 Task: Create a due date automation trigger when advanced on, 2 working days after a card is due add fields with custom field "Resume" set to a number greater or equal to 1 and greater than 10 at 11:00 AM.
Action: Mouse moved to (1135, 87)
Screenshot: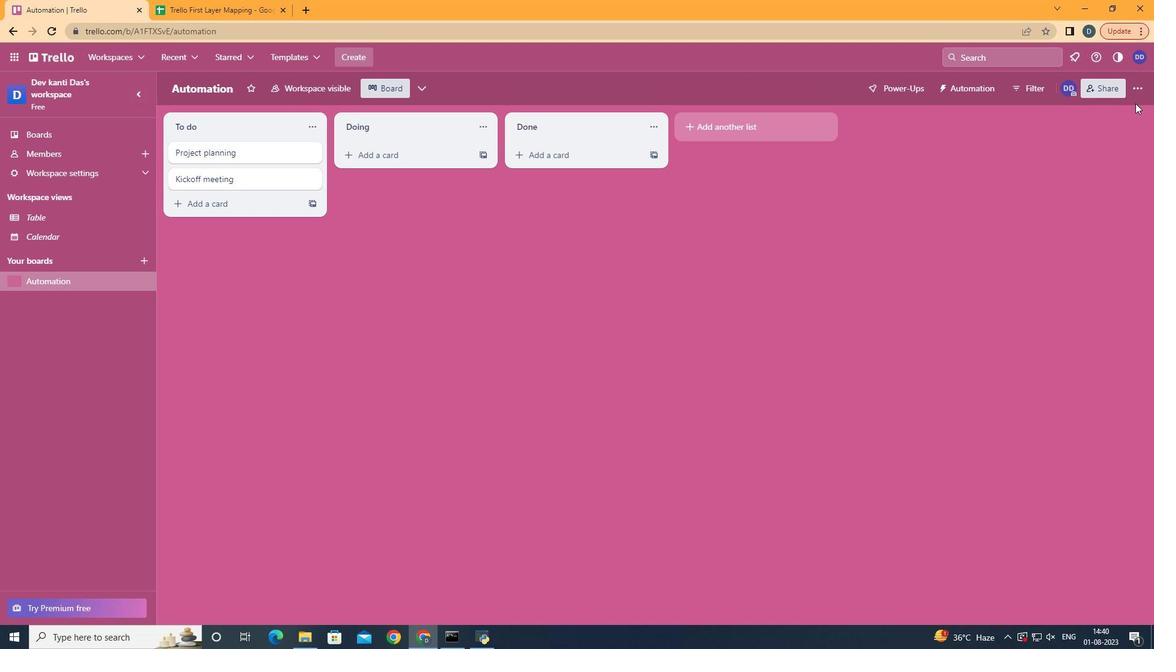 
Action: Mouse pressed left at (1135, 87)
Screenshot: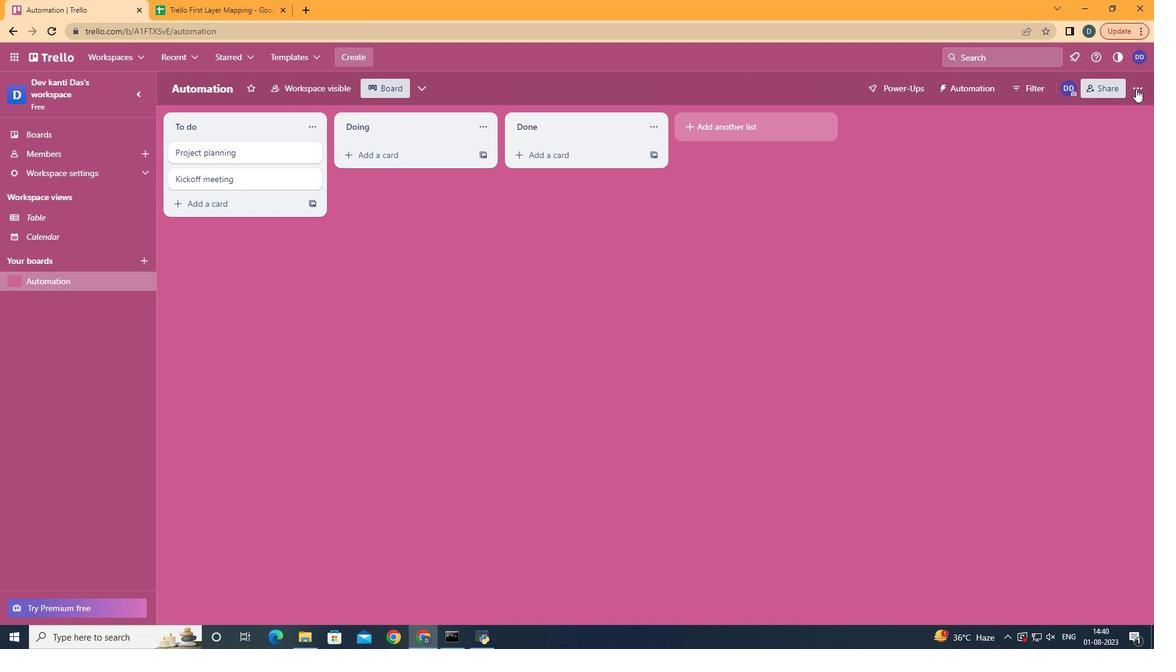 
Action: Mouse moved to (1060, 261)
Screenshot: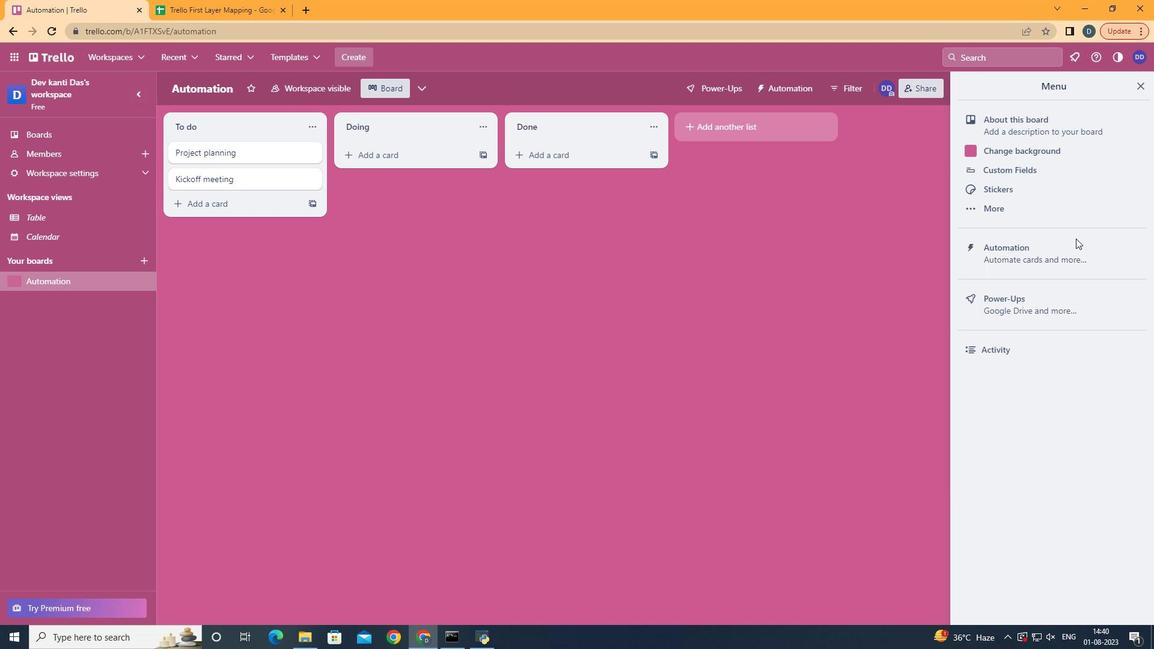 
Action: Mouse pressed left at (1060, 261)
Screenshot: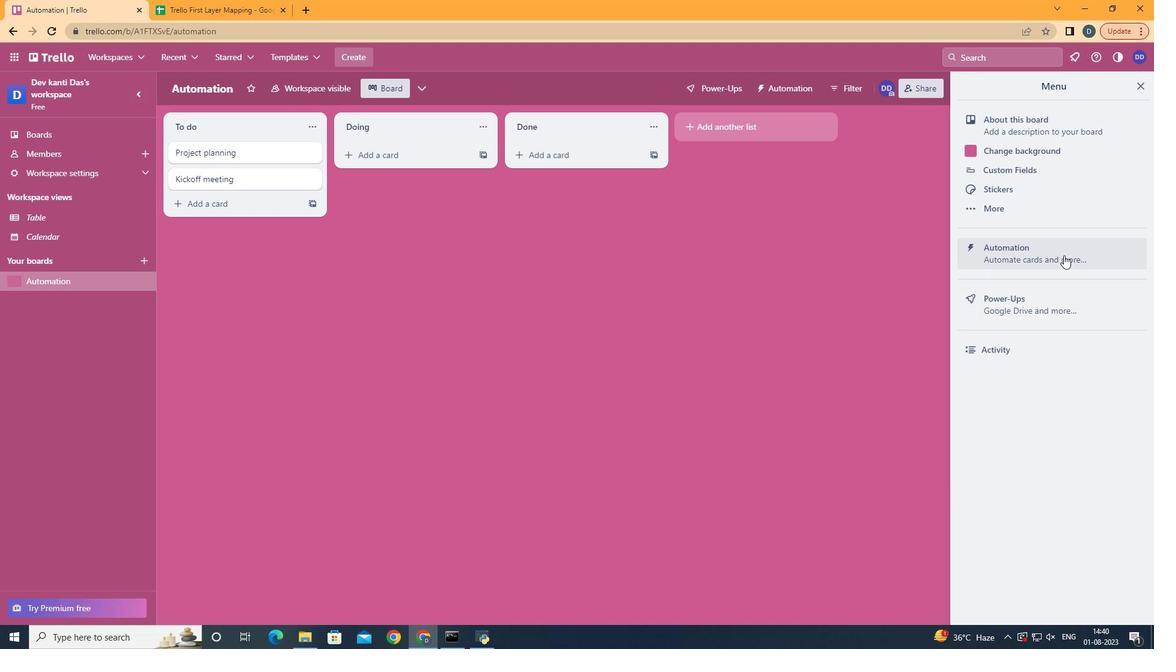 
Action: Mouse moved to (217, 246)
Screenshot: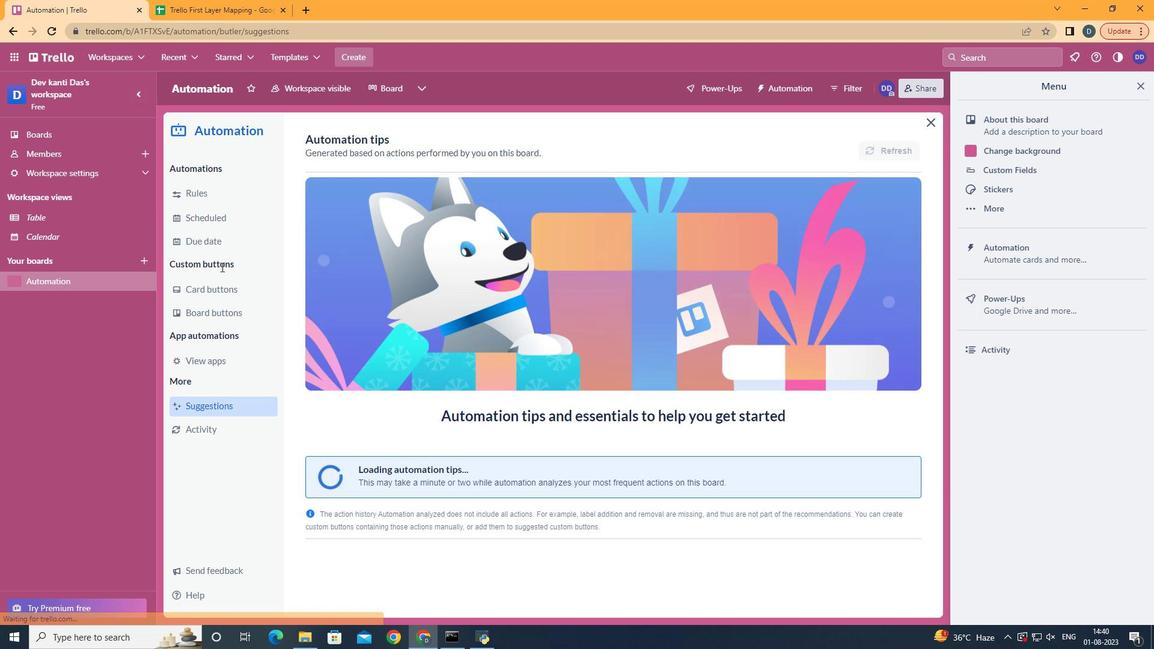 
Action: Mouse pressed left at (217, 246)
Screenshot: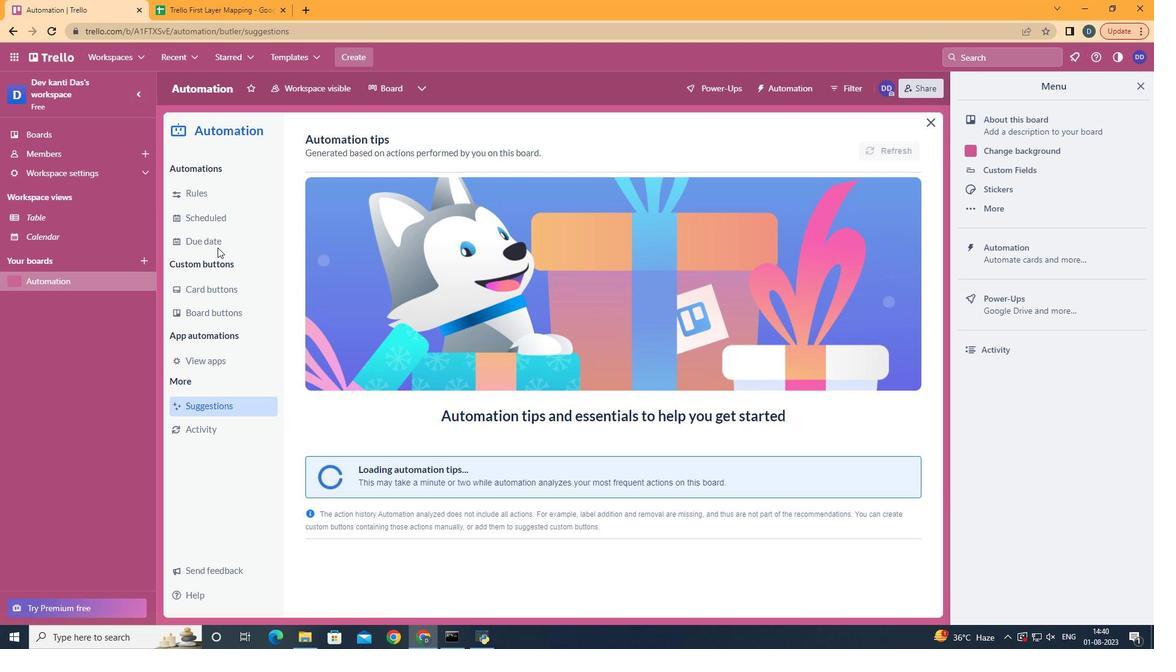 
Action: Mouse moved to (855, 144)
Screenshot: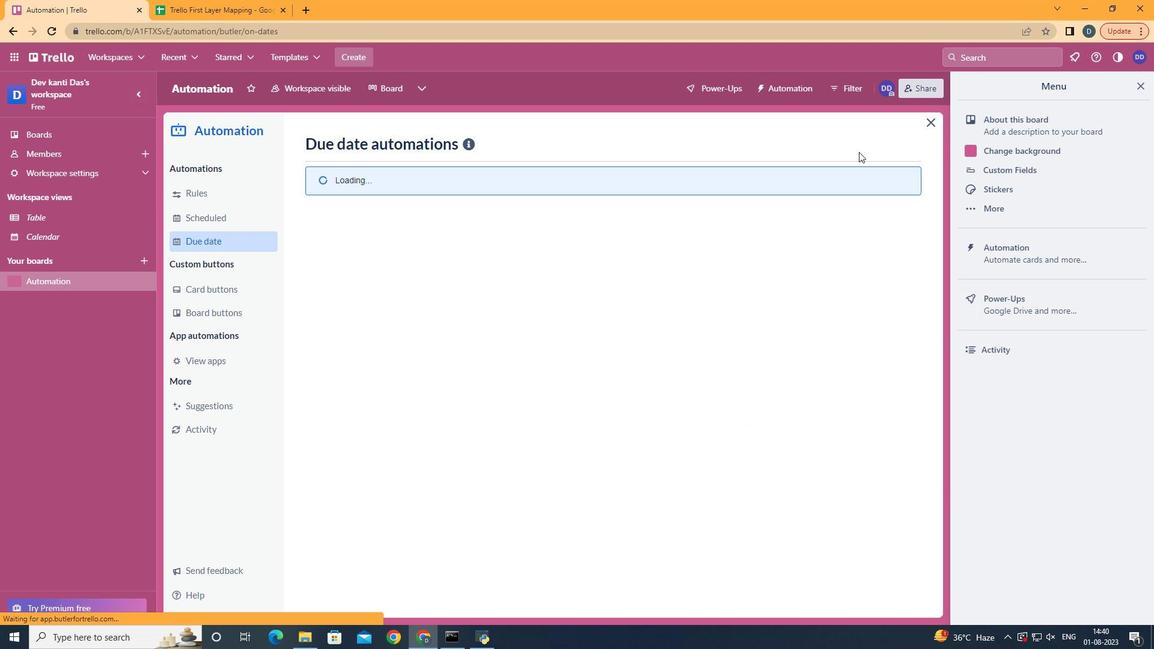 
Action: Mouse pressed left at (855, 144)
Screenshot: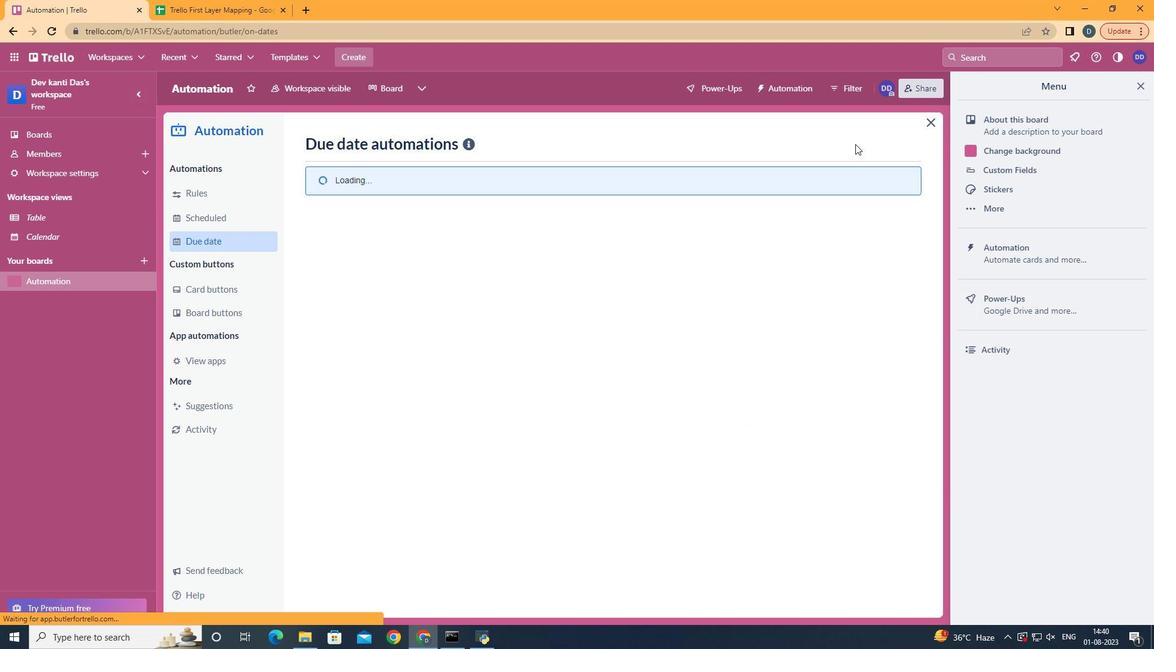 
Action: Mouse pressed left at (855, 144)
Screenshot: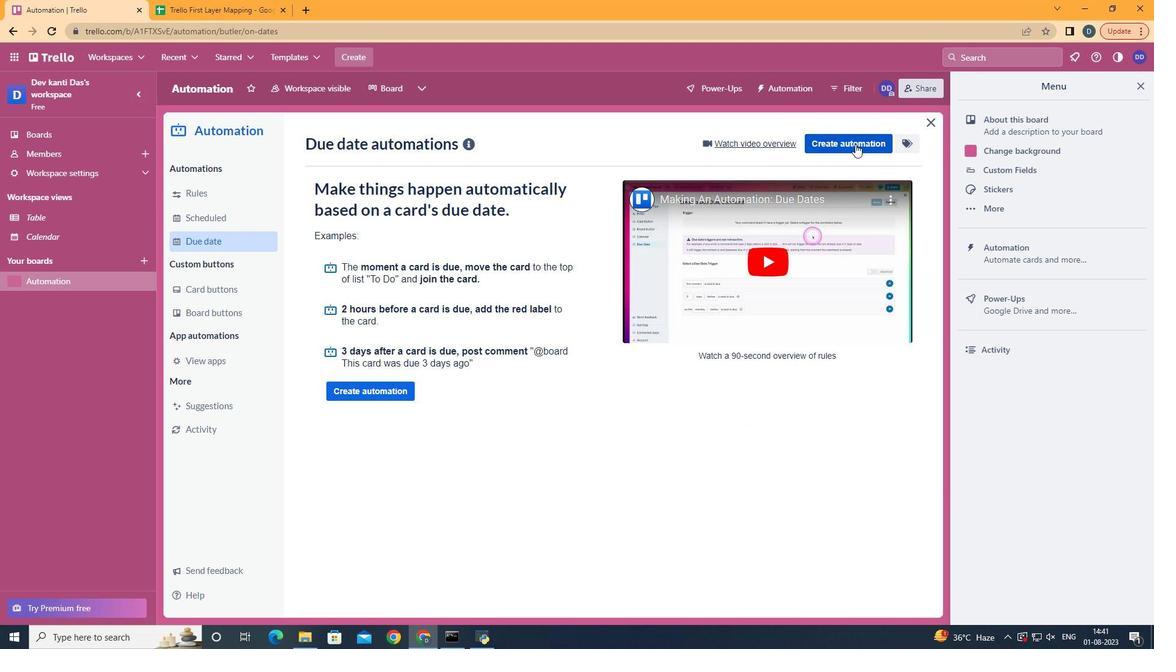 
Action: Mouse moved to (694, 245)
Screenshot: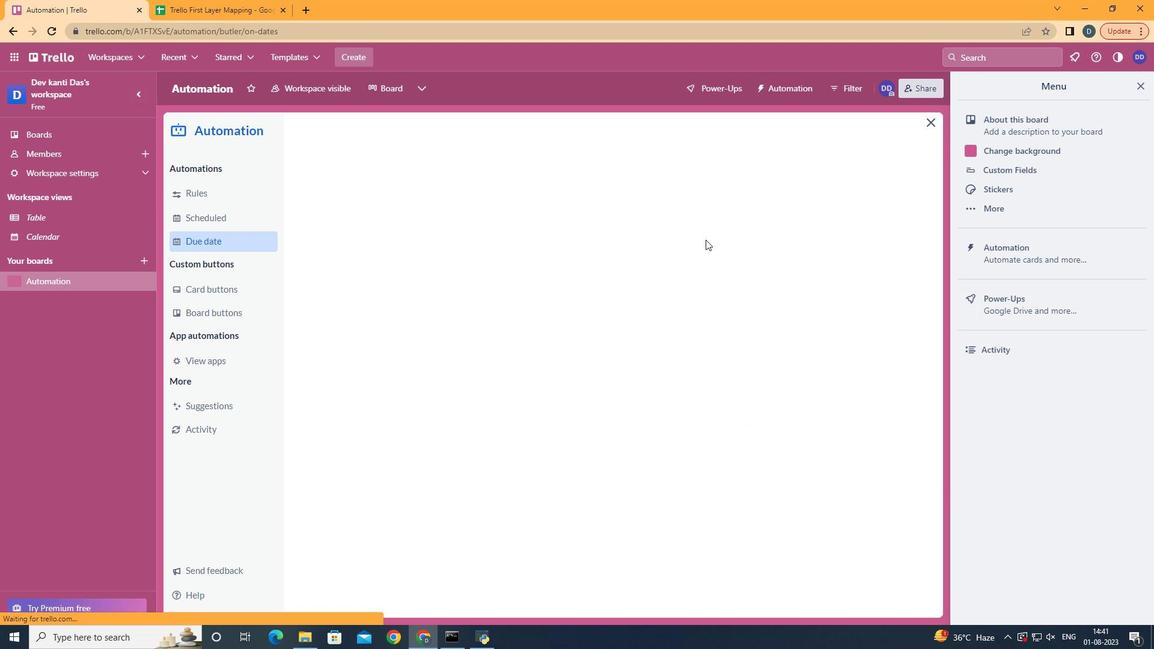 
Action: Mouse pressed left at (694, 245)
Screenshot: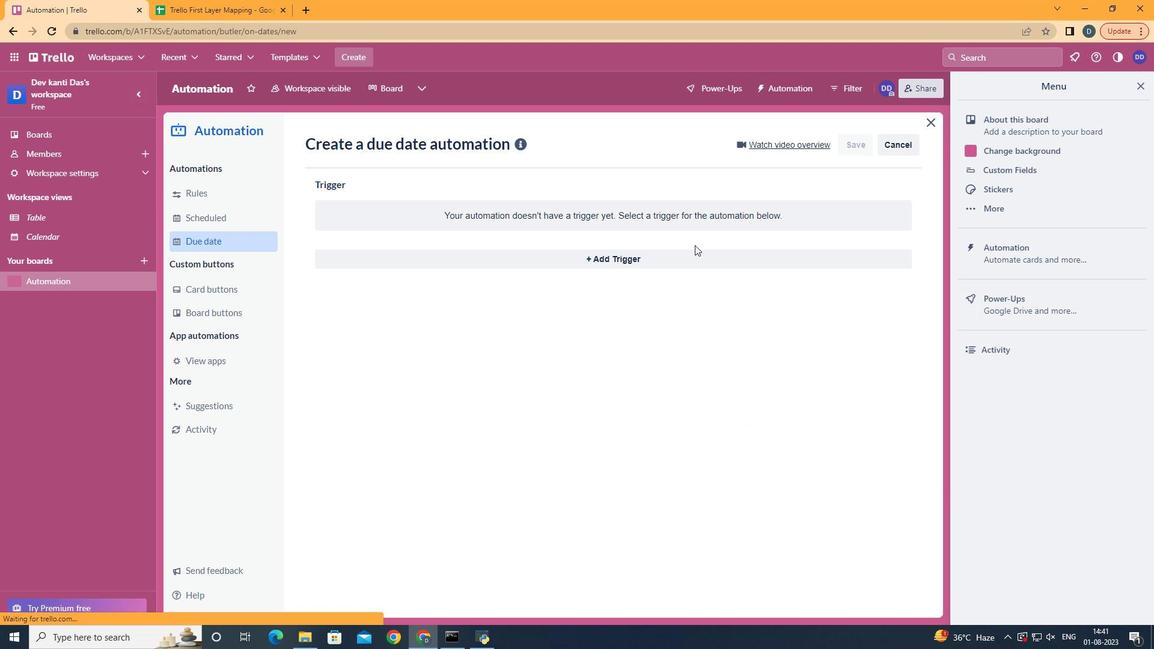 
Action: Mouse moved to (685, 271)
Screenshot: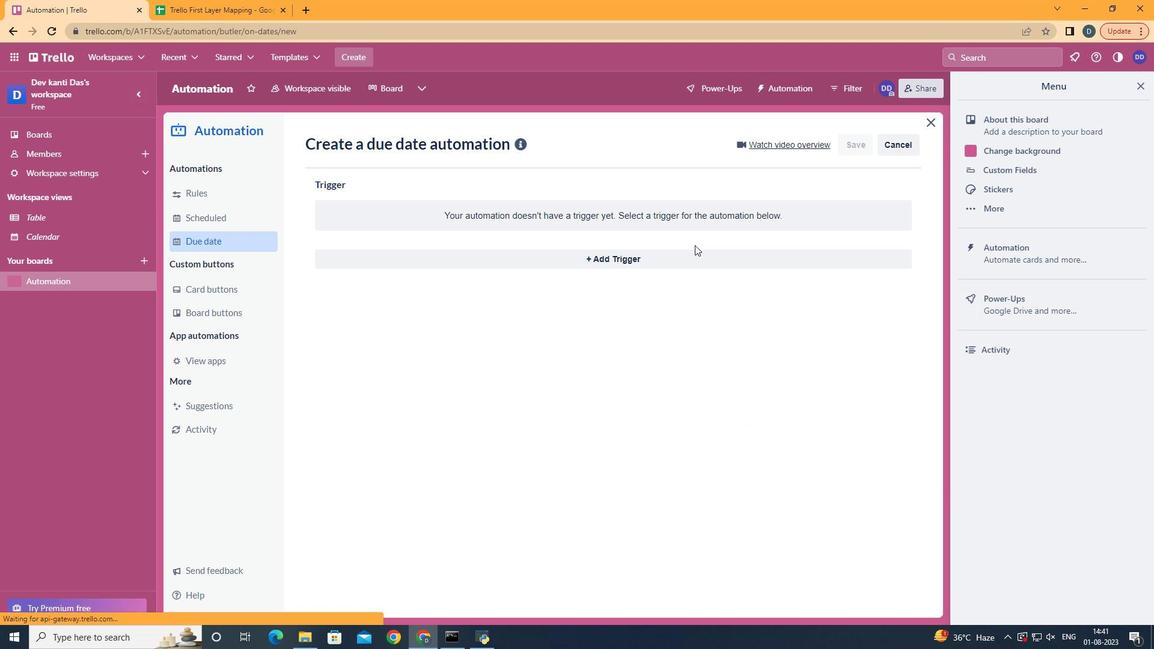 
Action: Mouse pressed left at (685, 271)
Screenshot: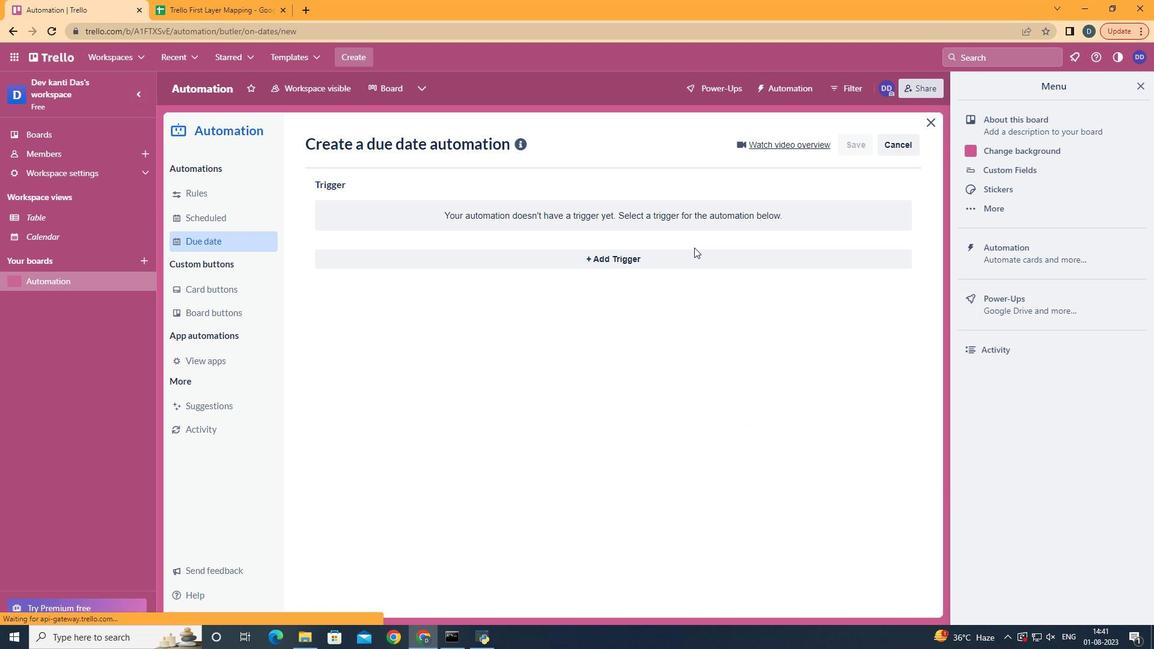 
Action: Mouse moved to (709, 253)
Screenshot: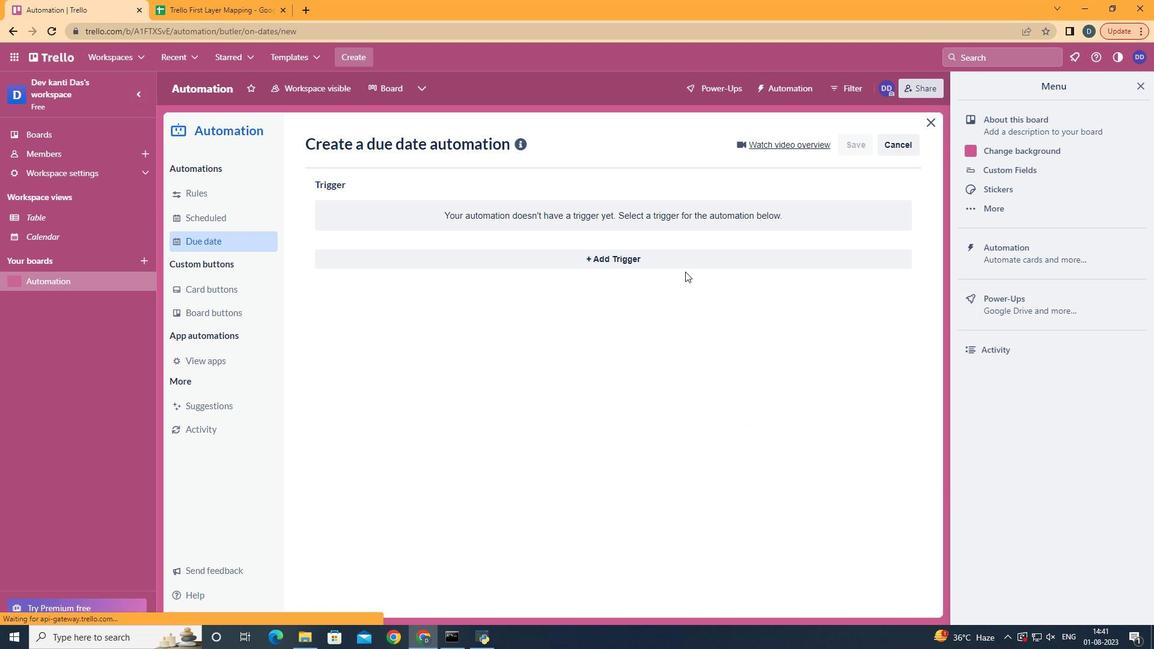 
Action: Mouse pressed left at (709, 253)
Screenshot: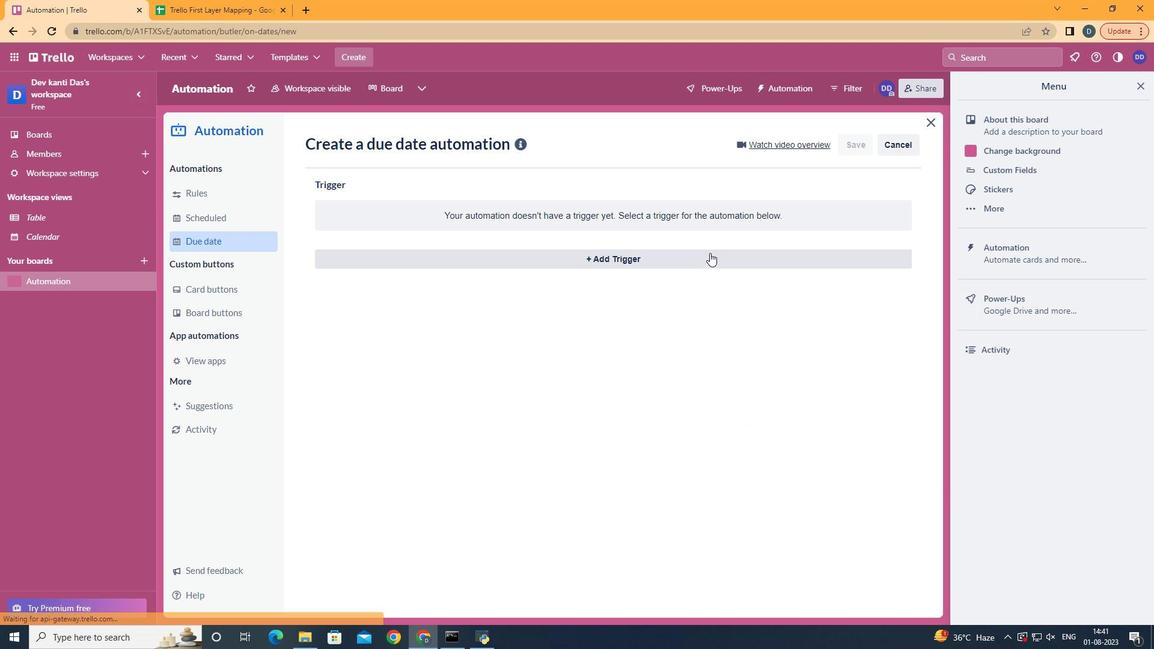
Action: Mouse moved to (397, 483)
Screenshot: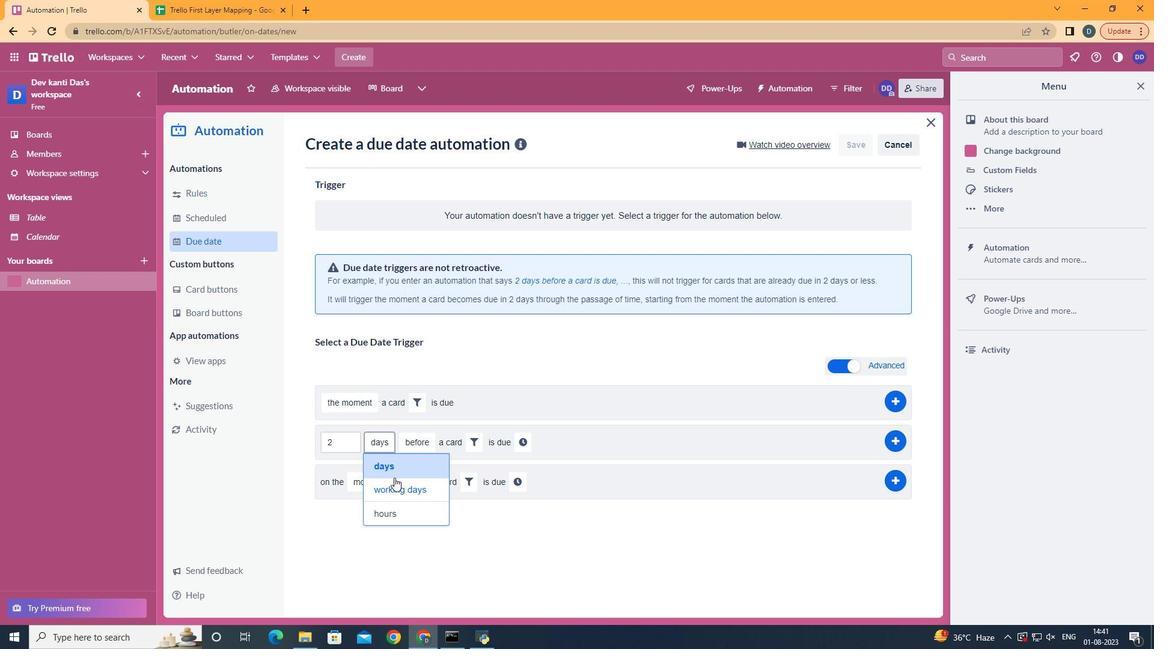 
Action: Mouse pressed left at (397, 483)
Screenshot: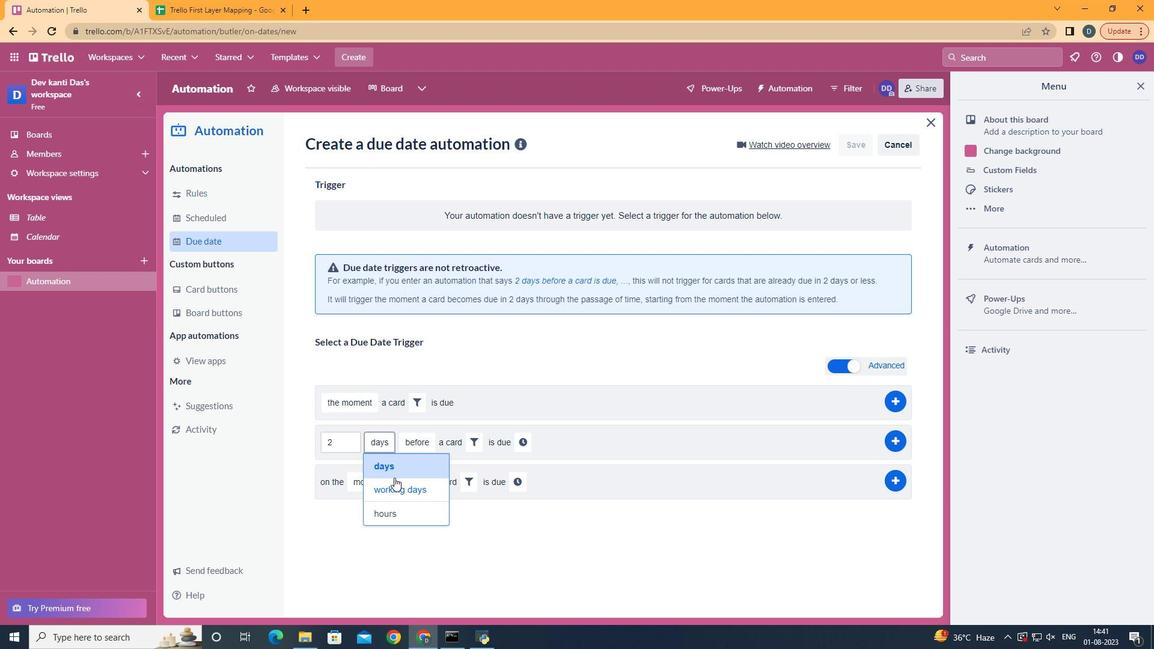 
Action: Mouse moved to (454, 492)
Screenshot: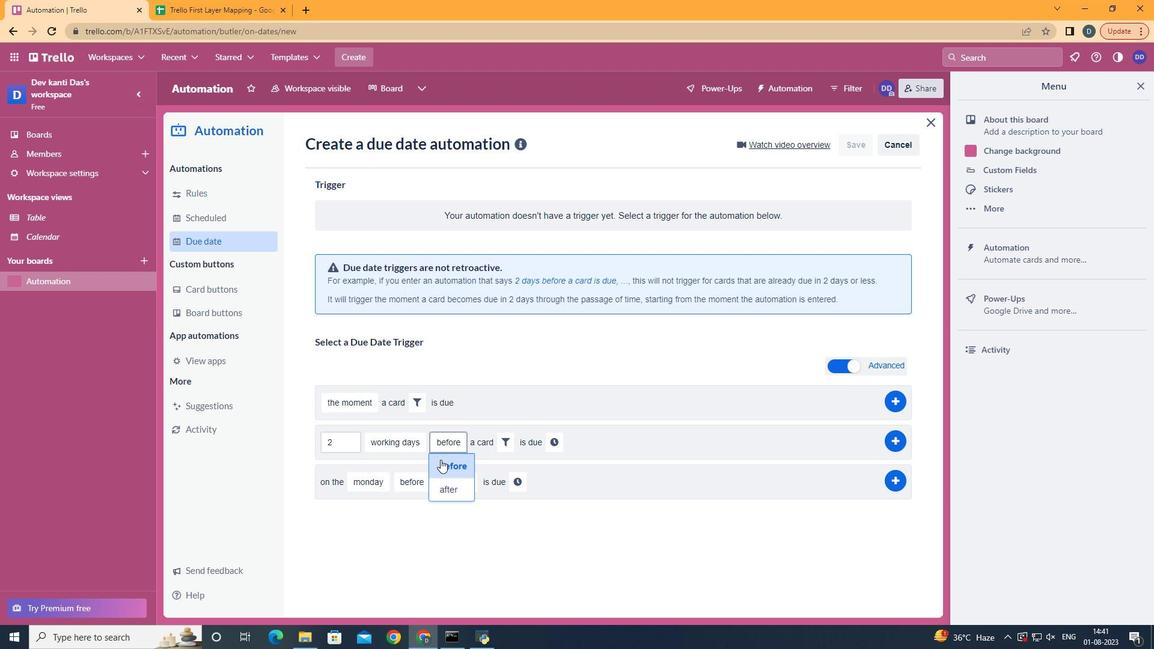 
Action: Mouse pressed left at (454, 492)
Screenshot: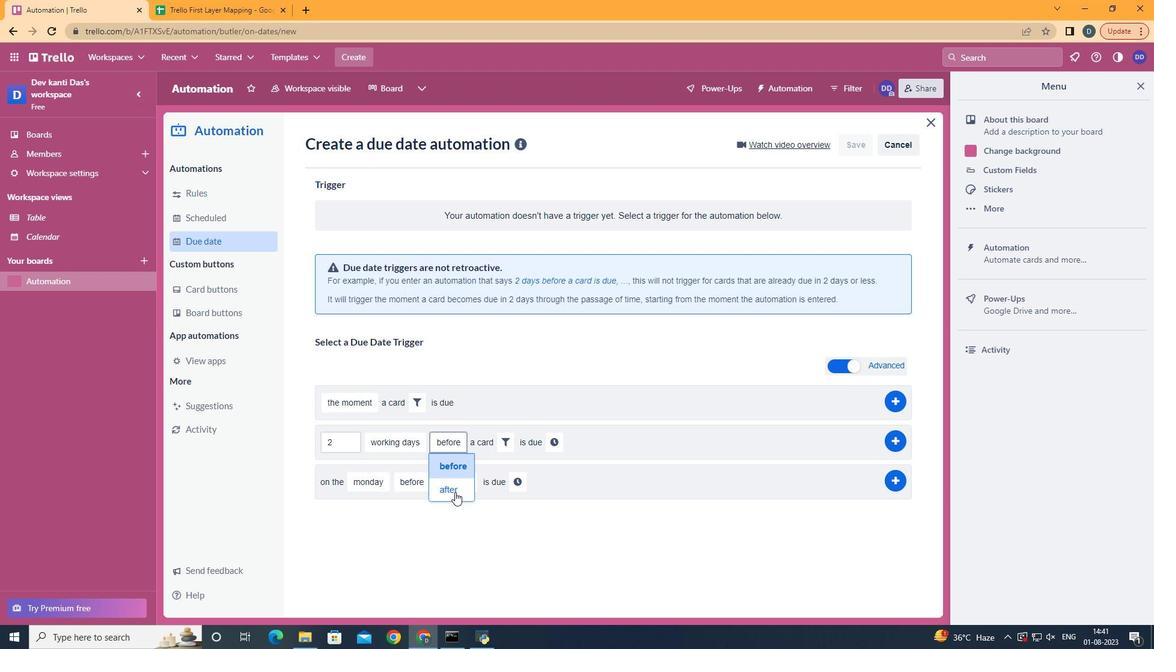 
Action: Mouse moved to (491, 448)
Screenshot: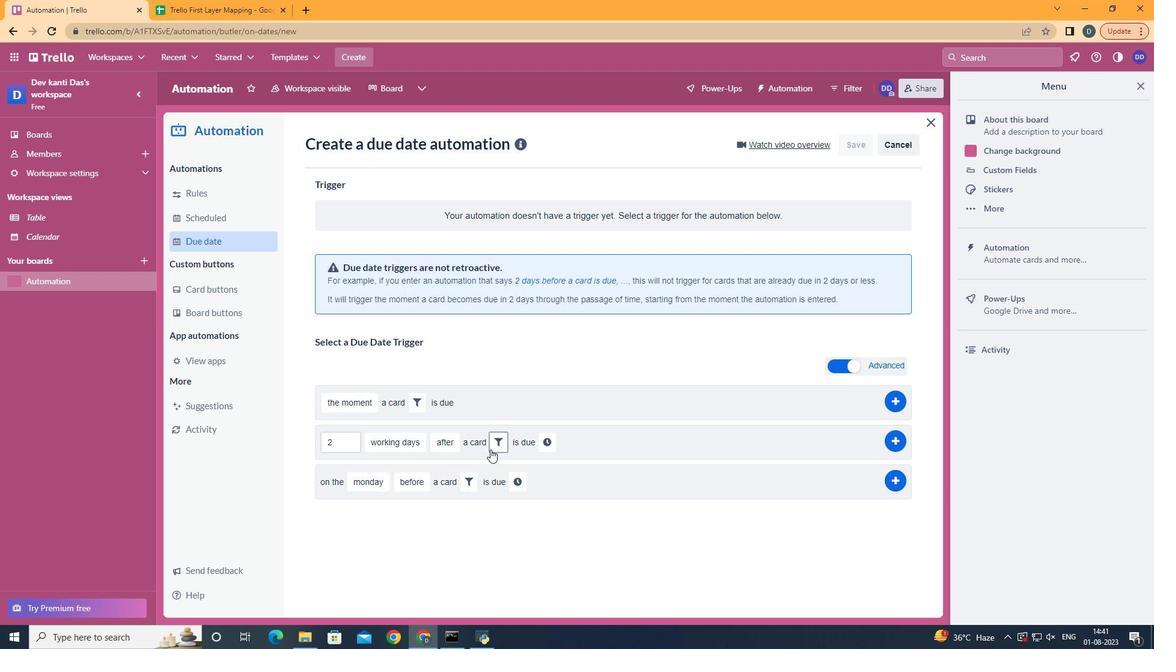 
Action: Mouse pressed left at (491, 448)
Screenshot: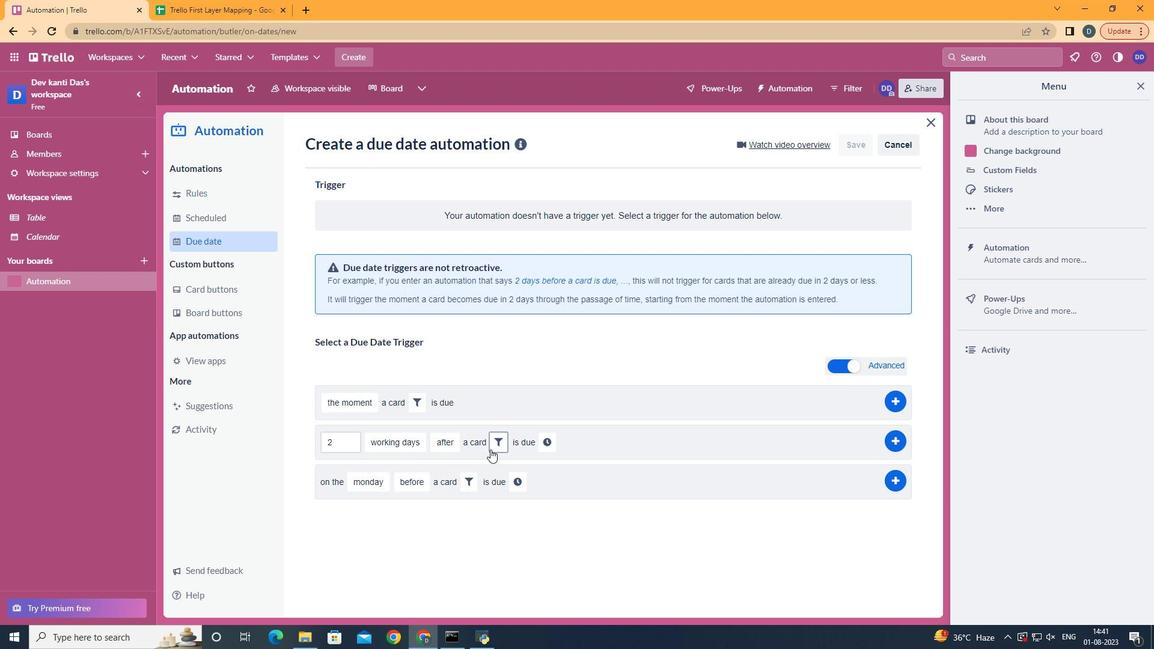 
Action: Mouse moved to (686, 482)
Screenshot: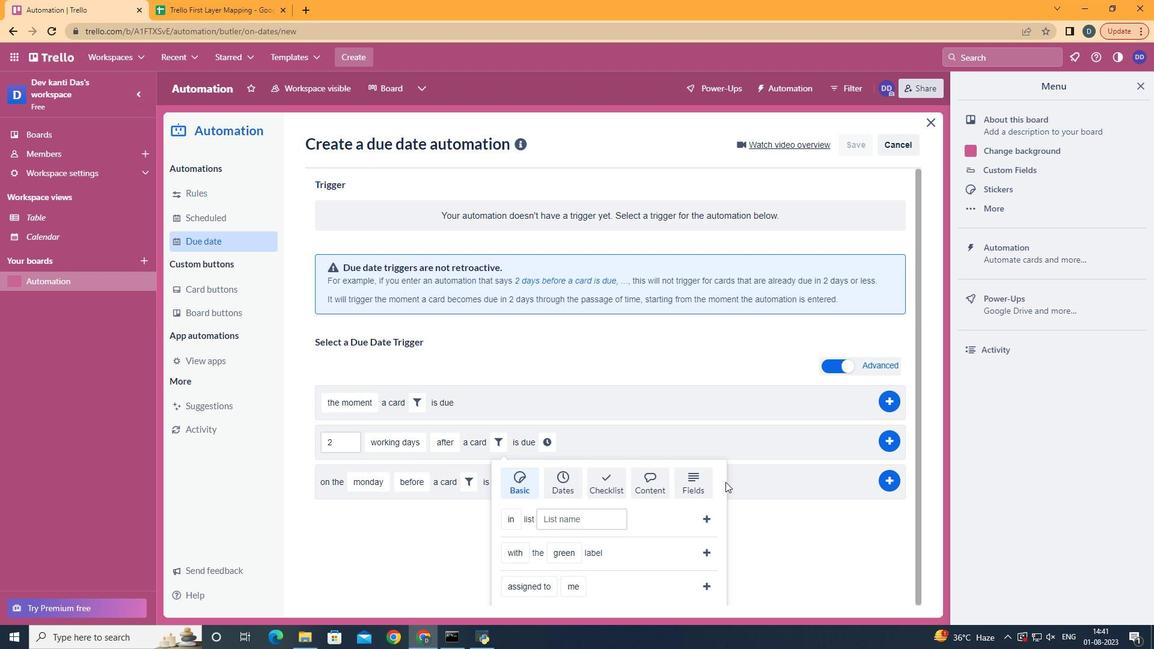 
Action: Mouse pressed left at (686, 482)
Screenshot: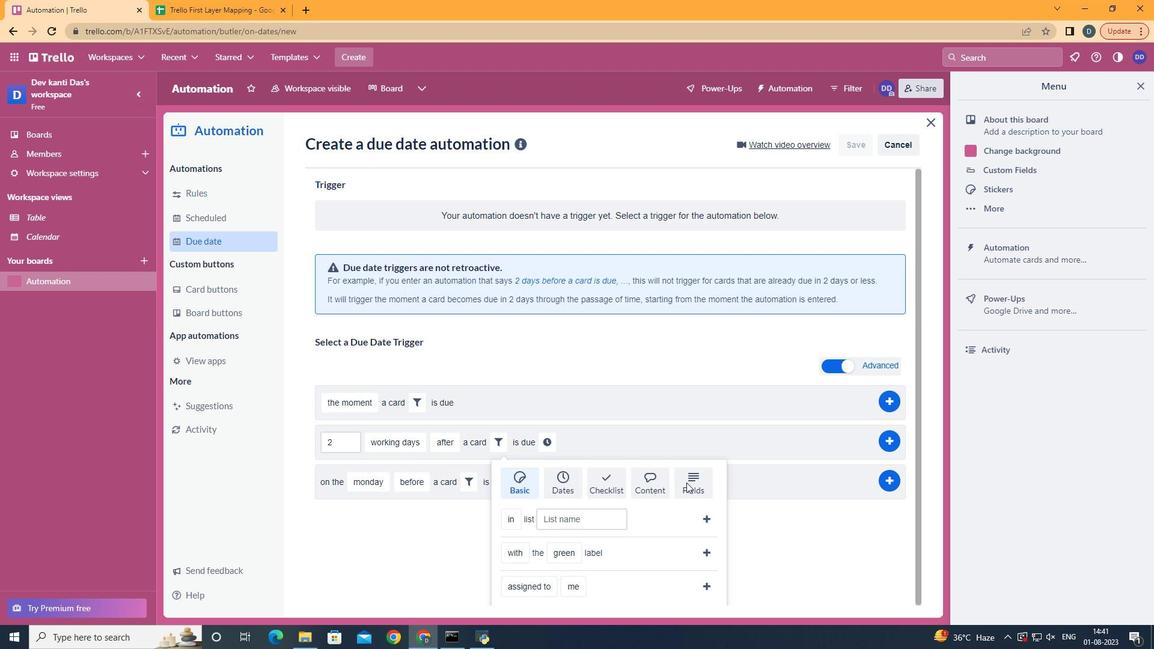 
Action: Mouse moved to (669, 464)
Screenshot: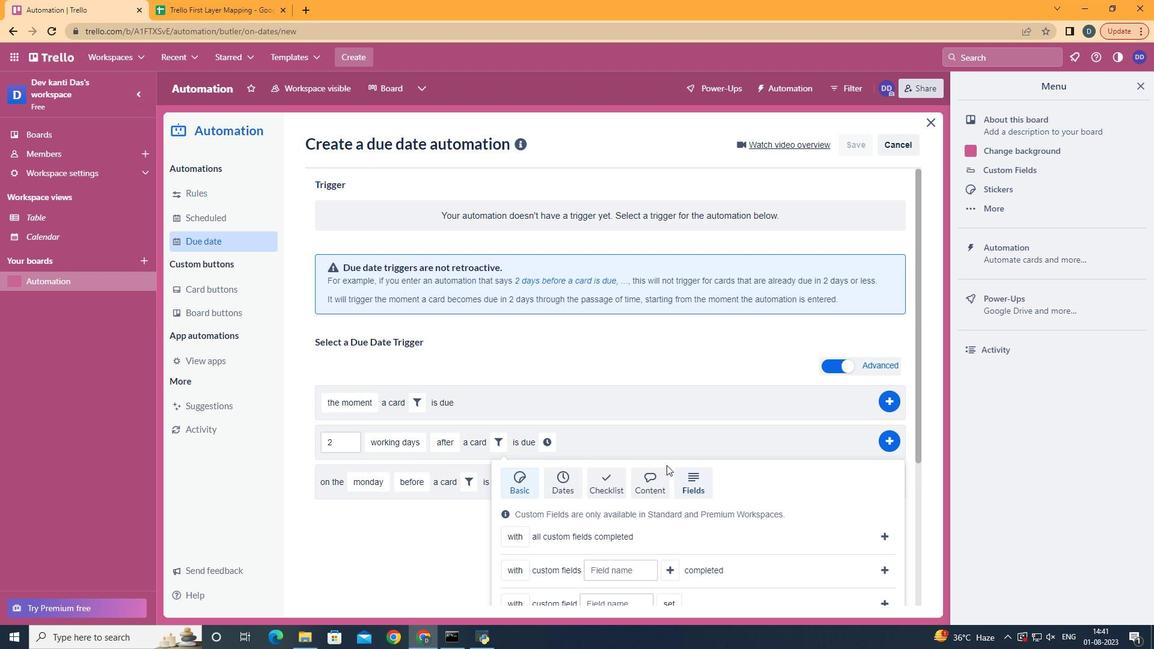 
Action: Mouse scrolled (669, 463) with delta (0, 0)
Screenshot: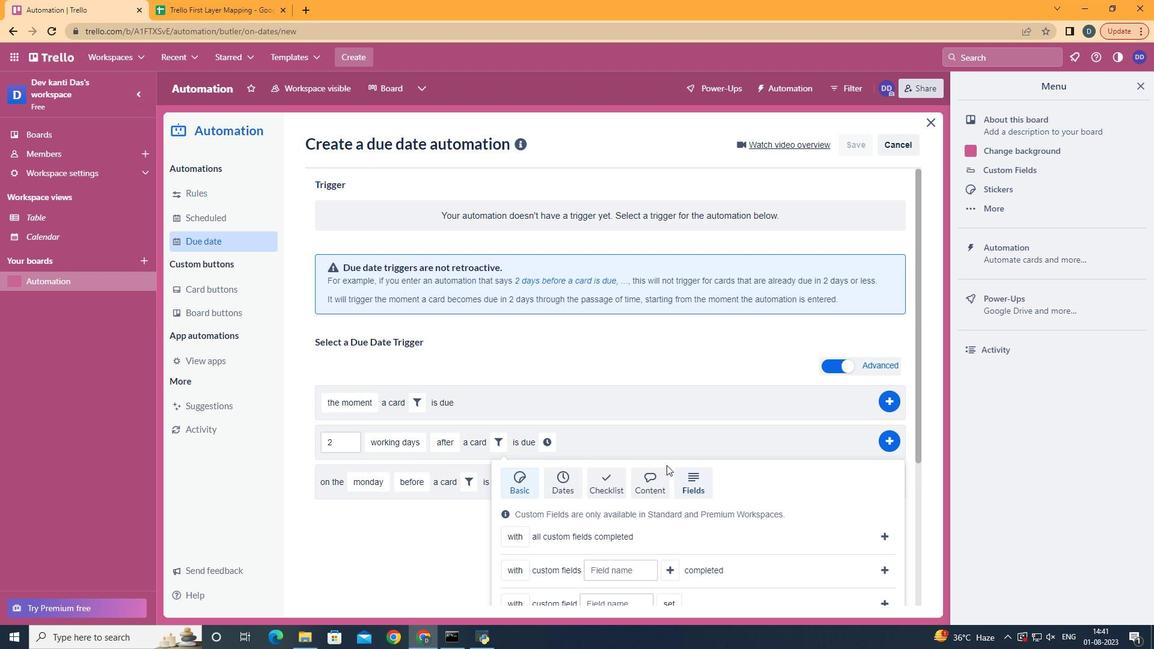 
Action: Mouse moved to (671, 464)
Screenshot: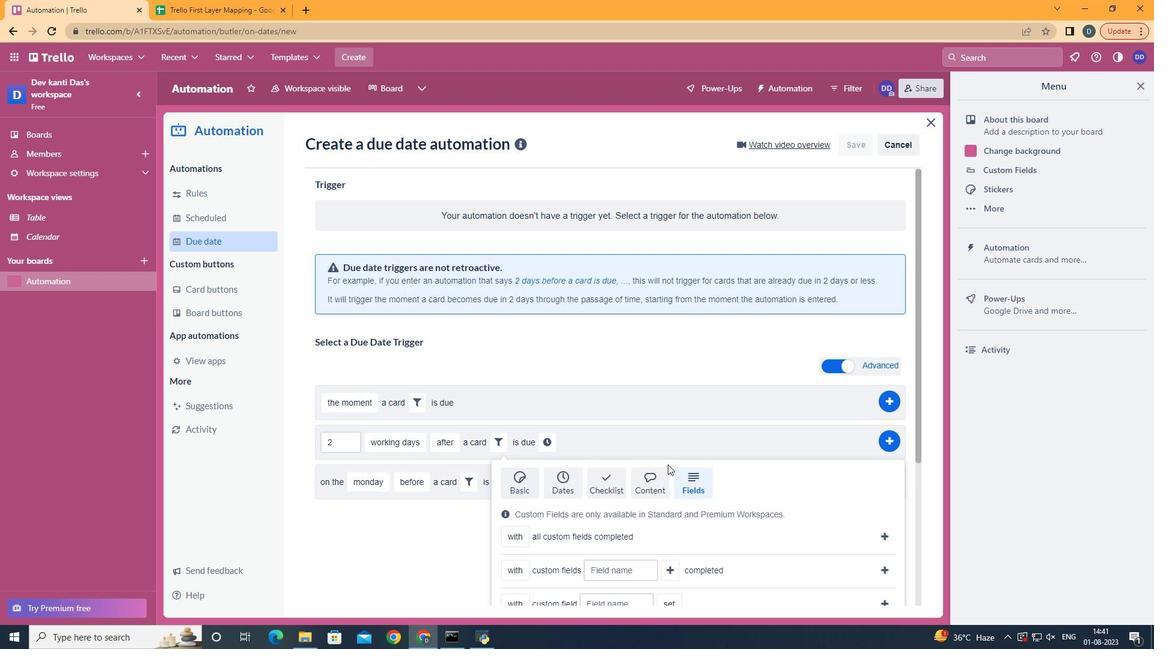 
Action: Mouse scrolled (671, 463) with delta (0, 0)
Screenshot: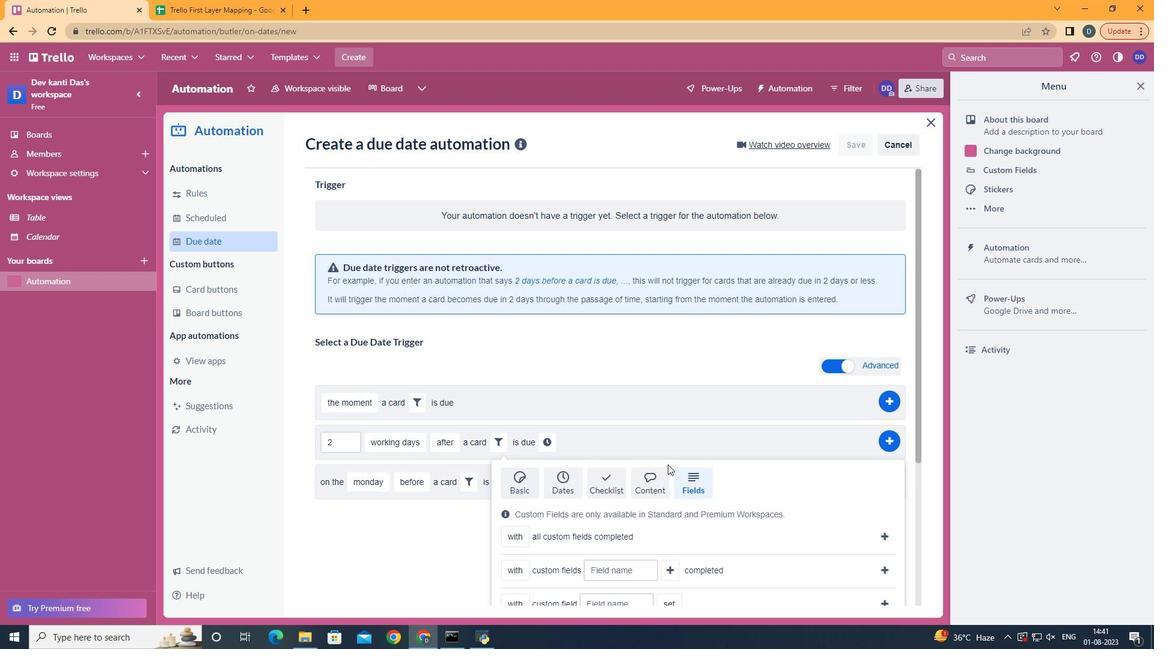 
Action: Mouse moved to (674, 464)
Screenshot: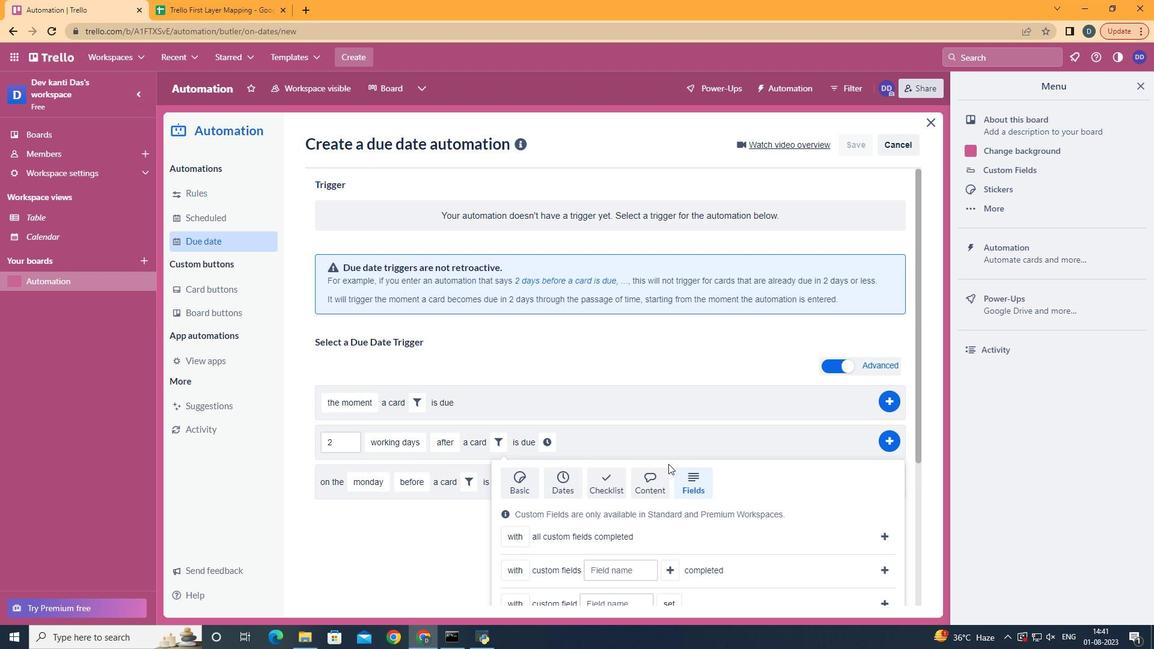
Action: Mouse scrolled (674, 464) with delta (0, 0)
Screenshot: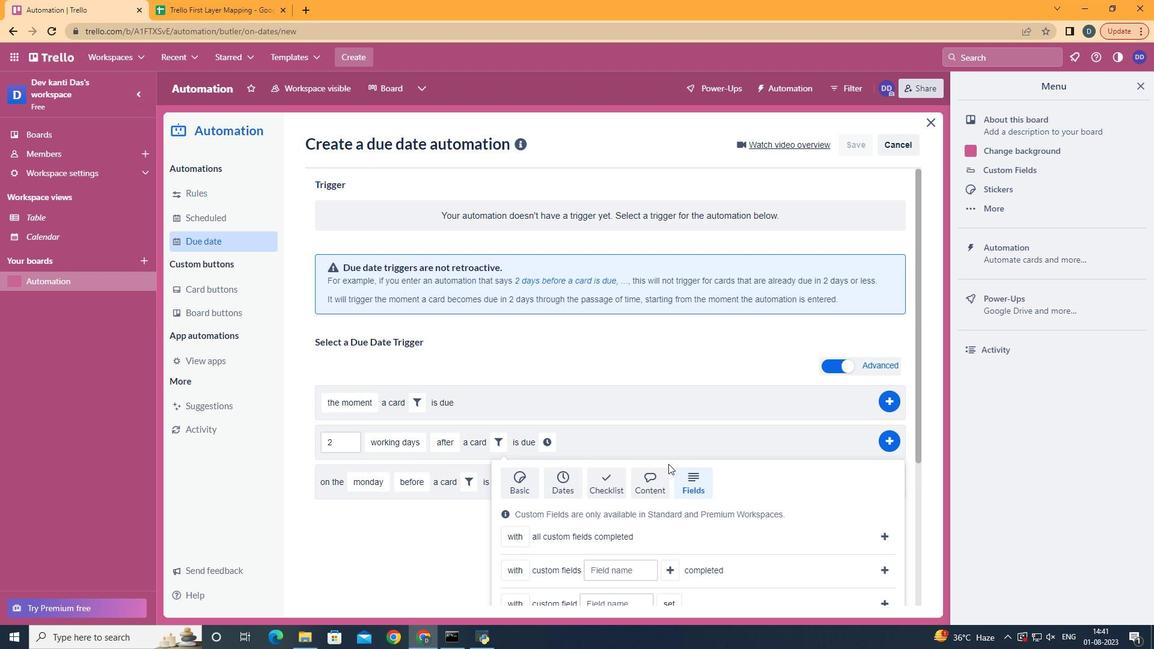 
Action: Mouse scrolled (674, 464) with delta (0, 0)
Screenshot: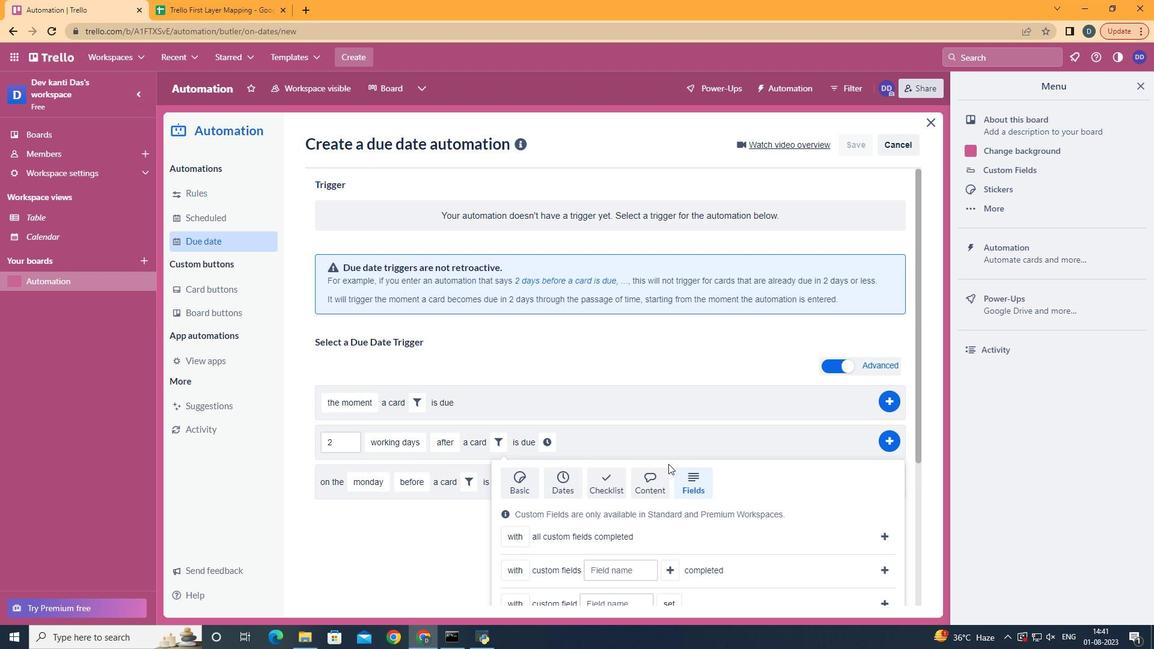 
Action: Mouse moved to (686, 462)
Screenshot: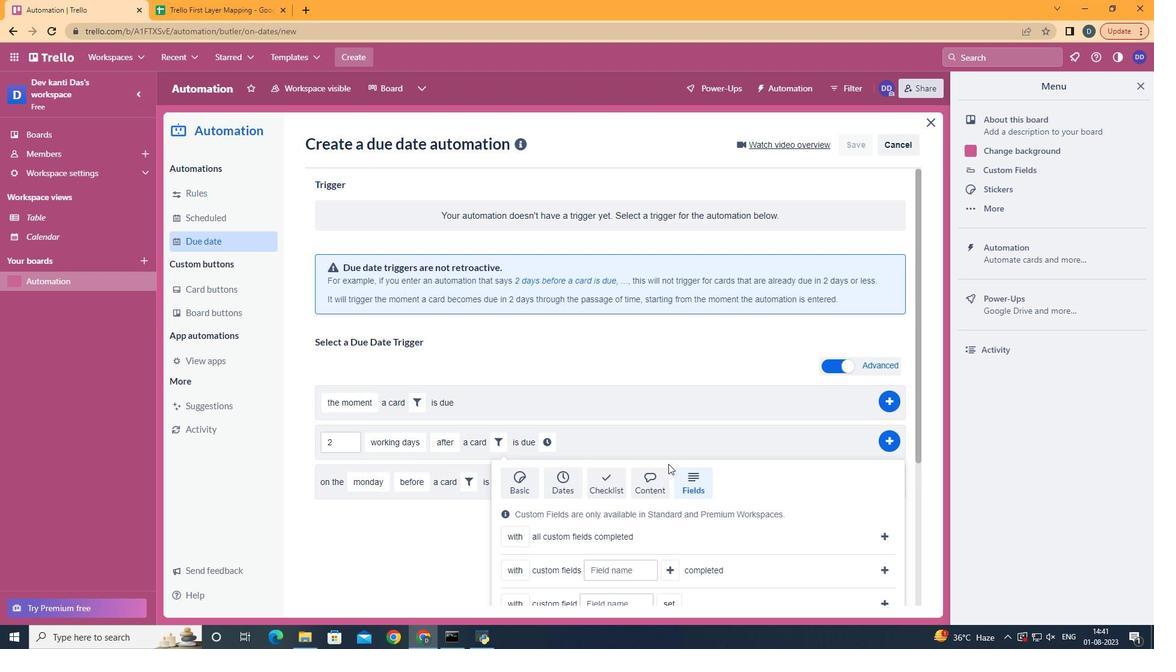 
Action: Mouse scrolled (686, 461) with delta (0, 0)
Screenshot: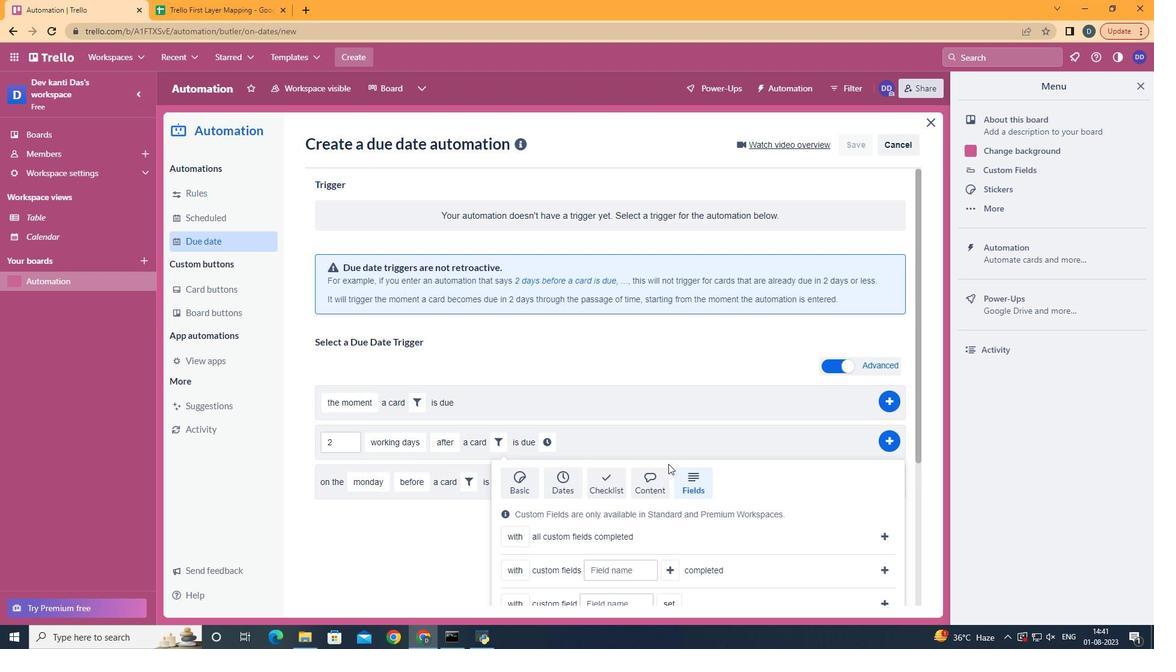 
Action: Mouse moved to (736, 448)
Screenshot: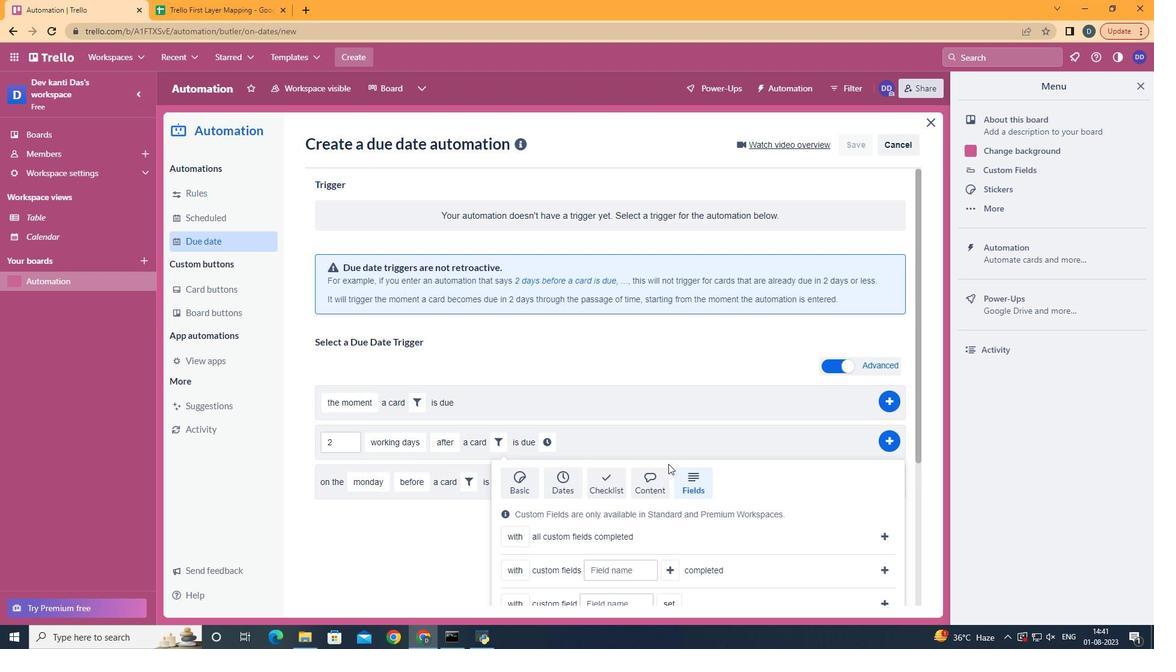 
Action: Mouse scrolled (736, 448) with delta (0, 0)
Screenshot: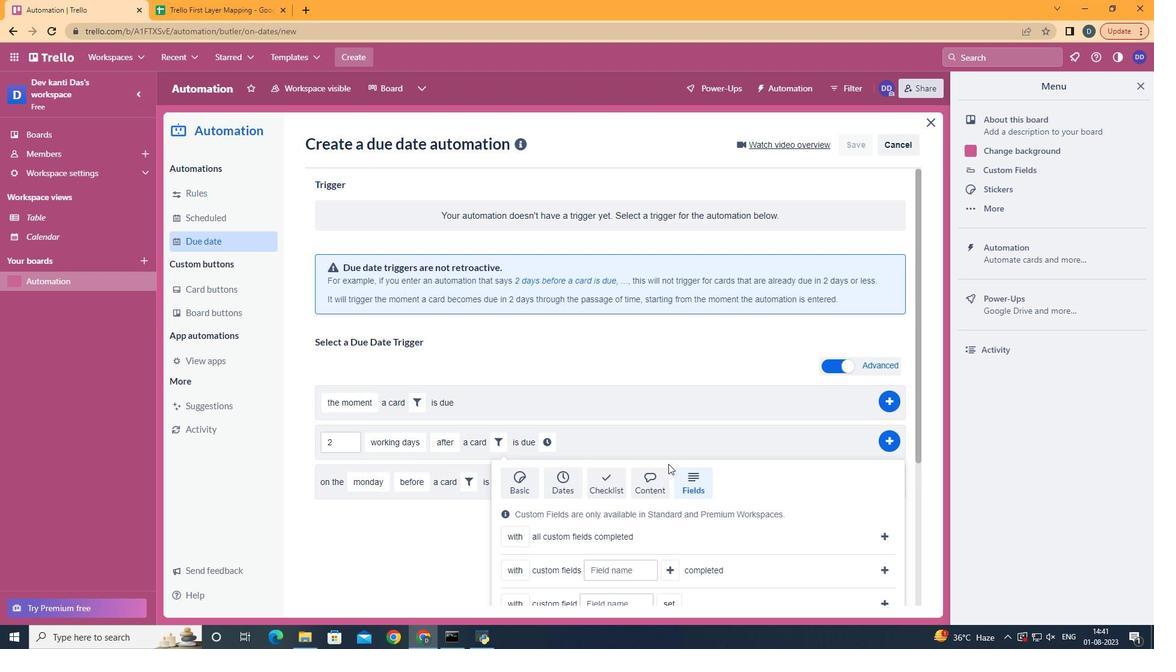
Action: Mouse moved to (524, 512)
Screenshot: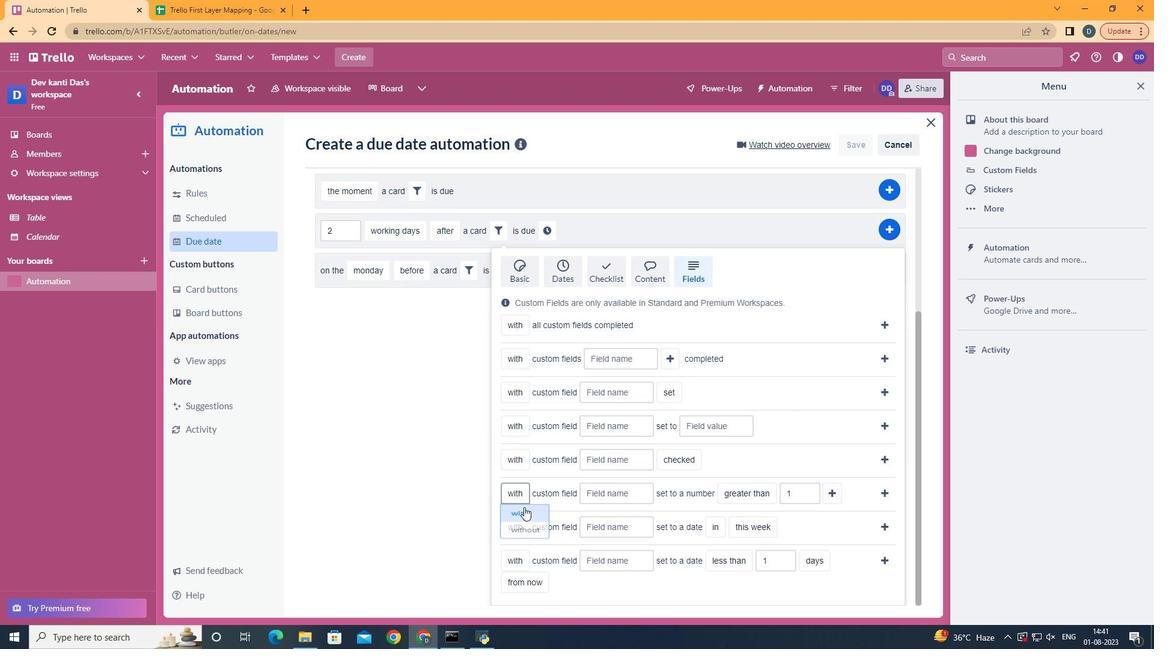 
Action: Mouse pressed left at (524, 512)
Screenshot: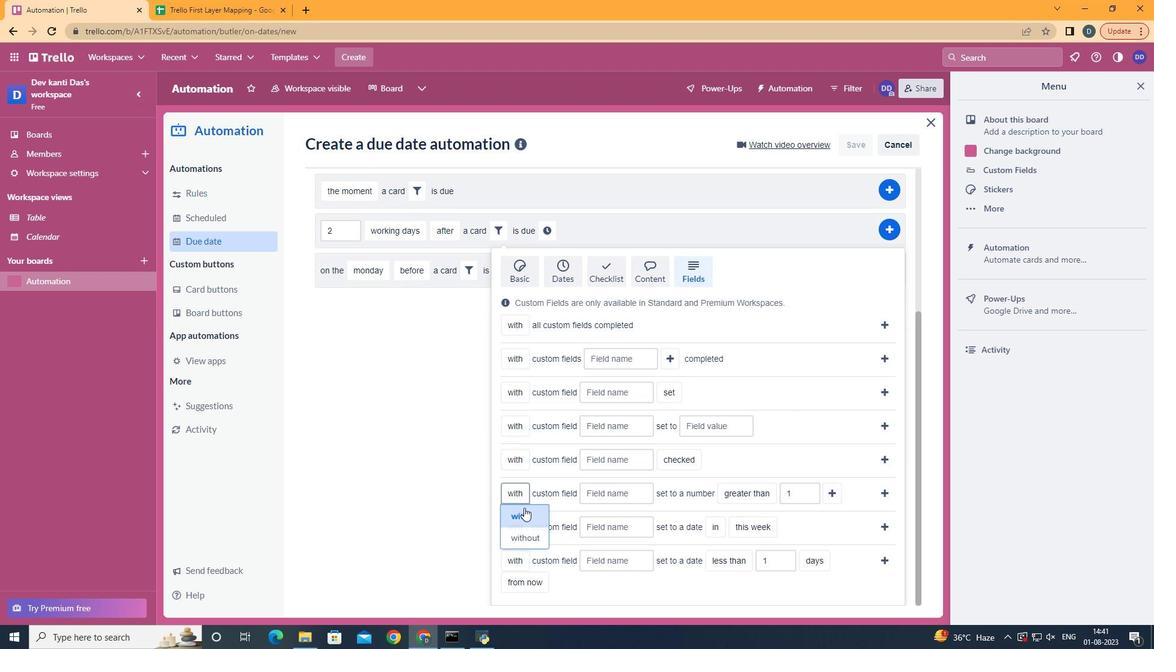 
Action: Mouse moved to (600, 501)
Screenshot: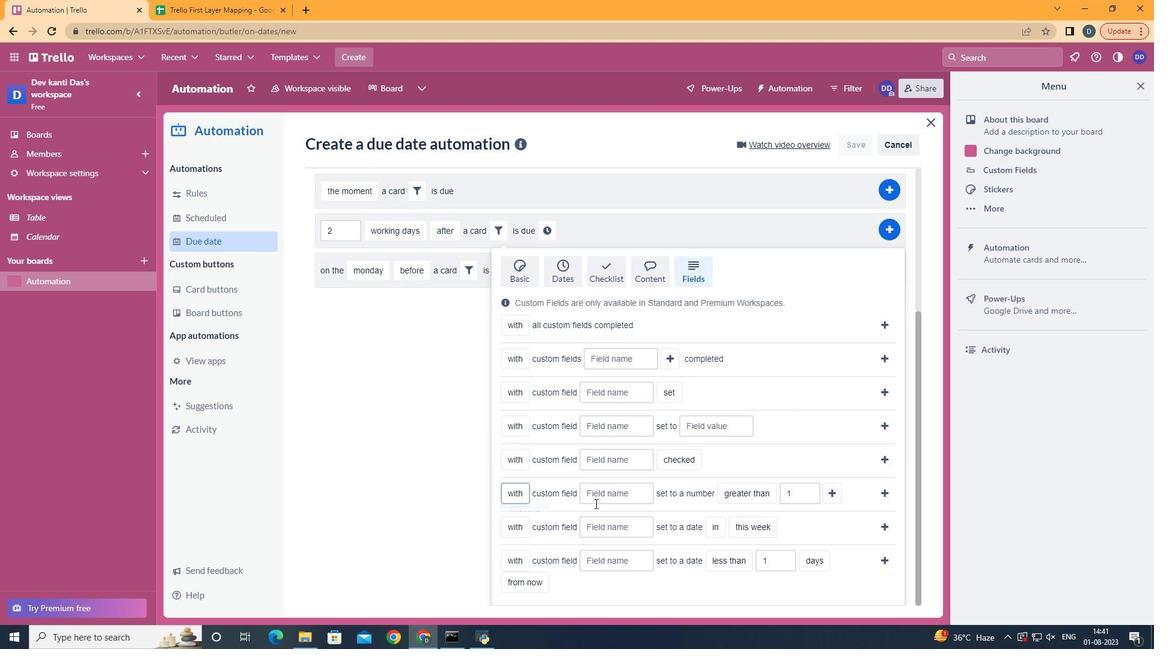 
Action: Mouse pressed left at (600, 501)
Screenshot: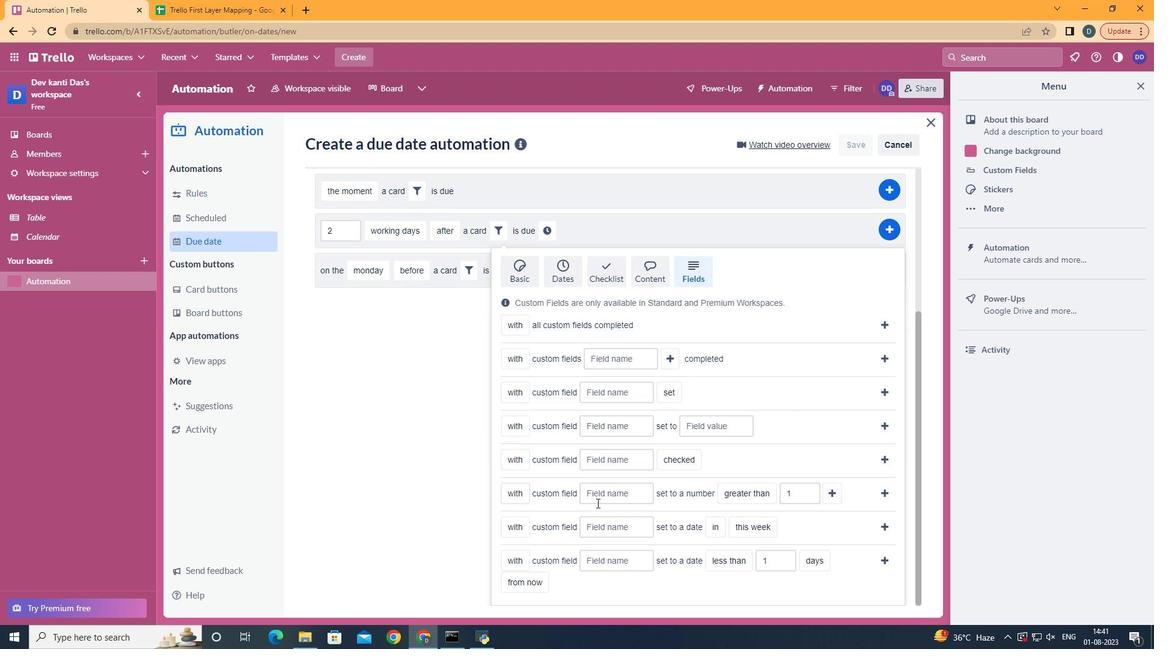 
Action: Key pressed <Key.shift>Resume
Screenshot: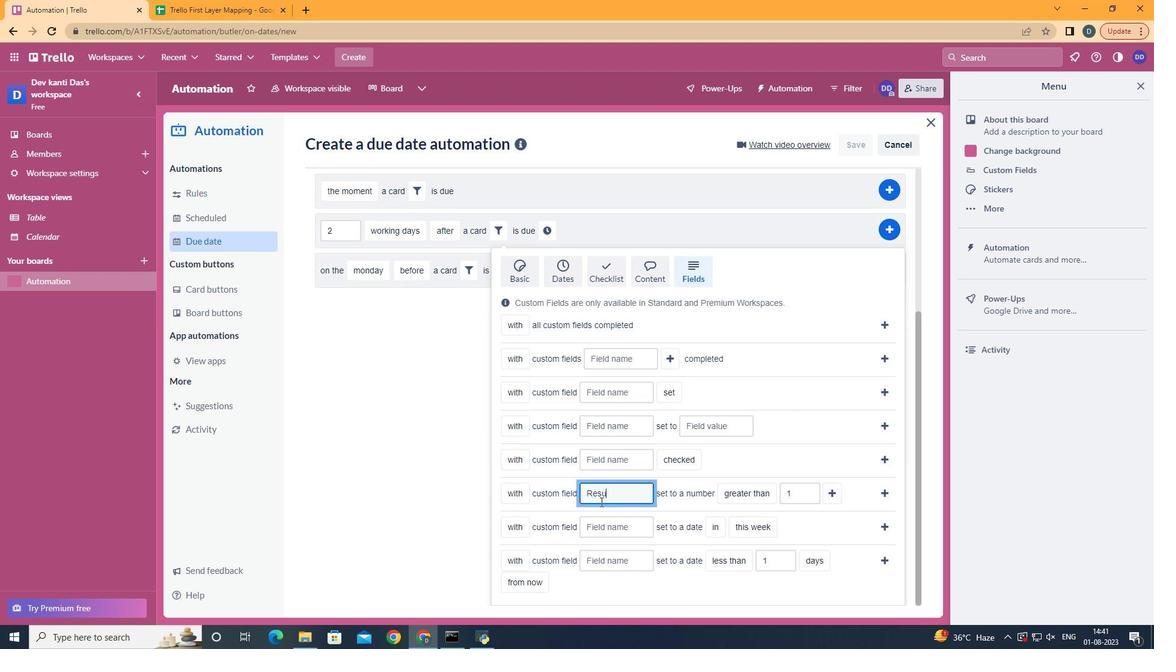 
Action: Mouse moved to (760, 542)
Screenshot: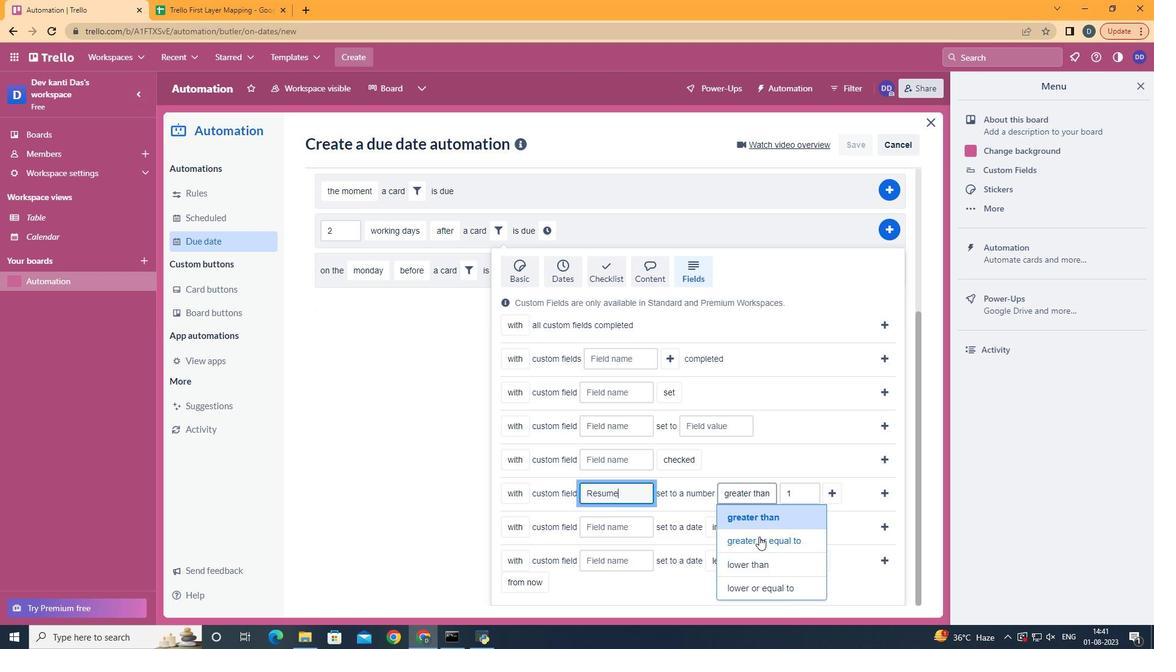 
Action: Mouse pressed left at (760, 542)
Screenshot: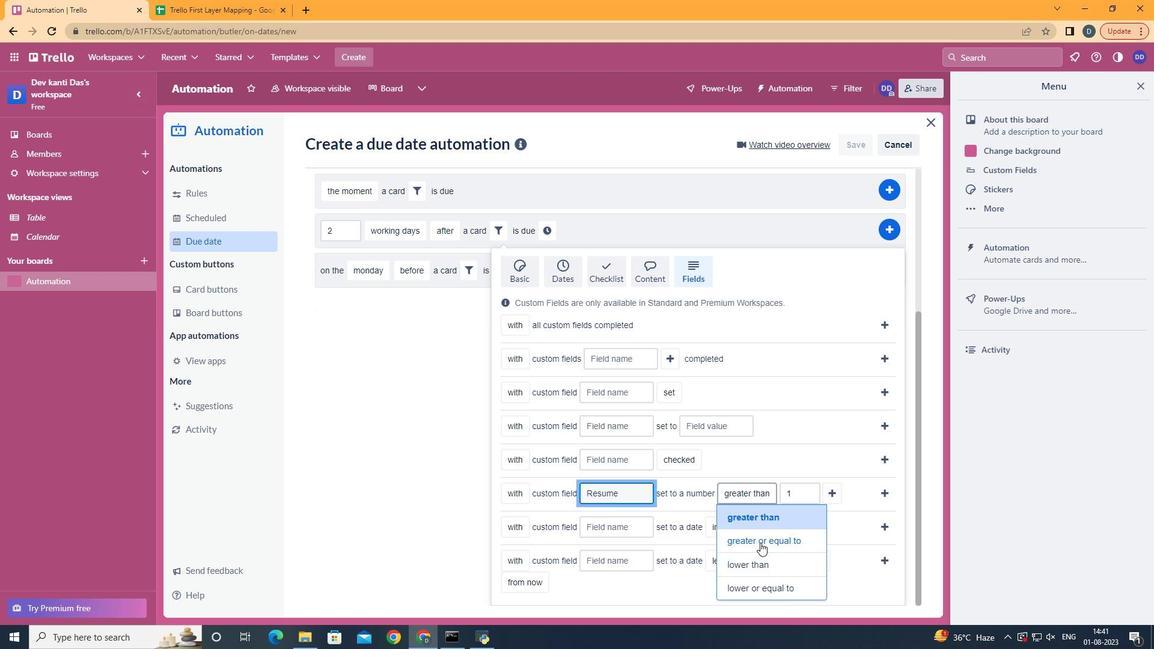 
Action: Mouse moved to (507, 517)
Screenshot: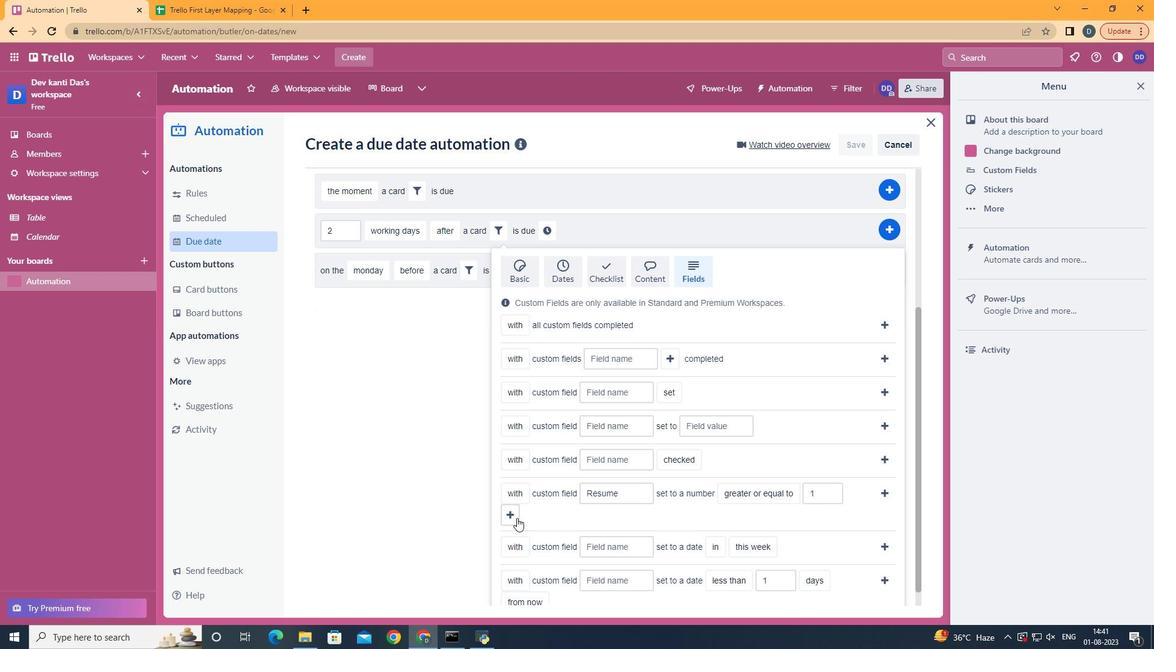 
Action: Mouse pressed left at (507, 517)
Screenshot: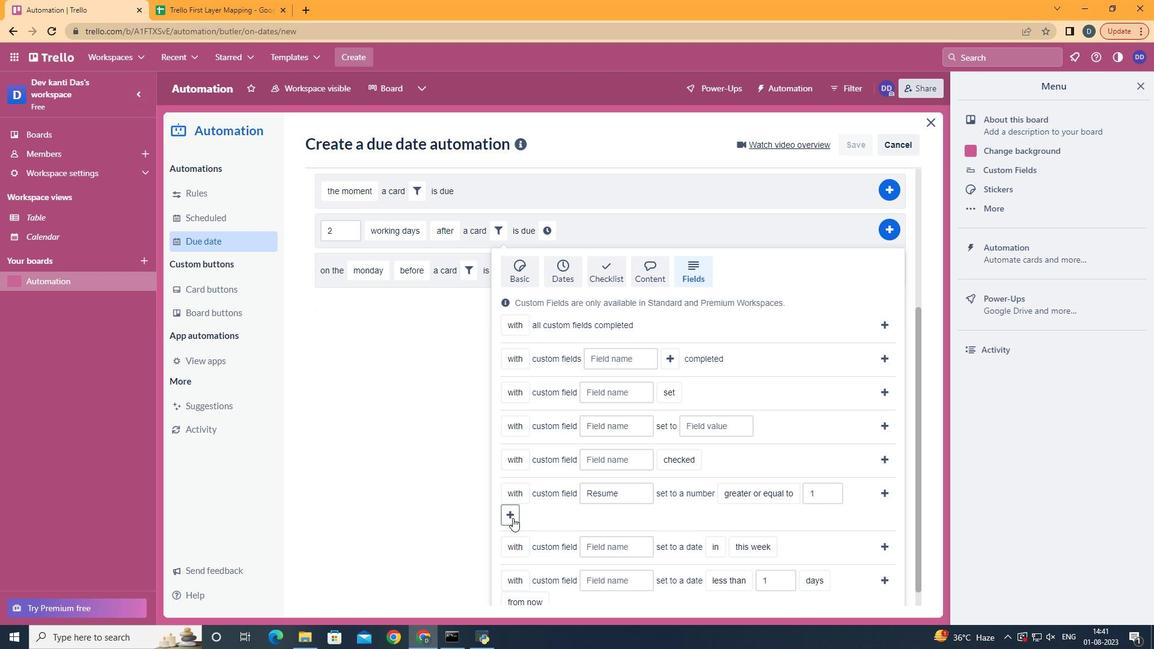 
Action: Mouse moved to (570, 475)
Screenshot: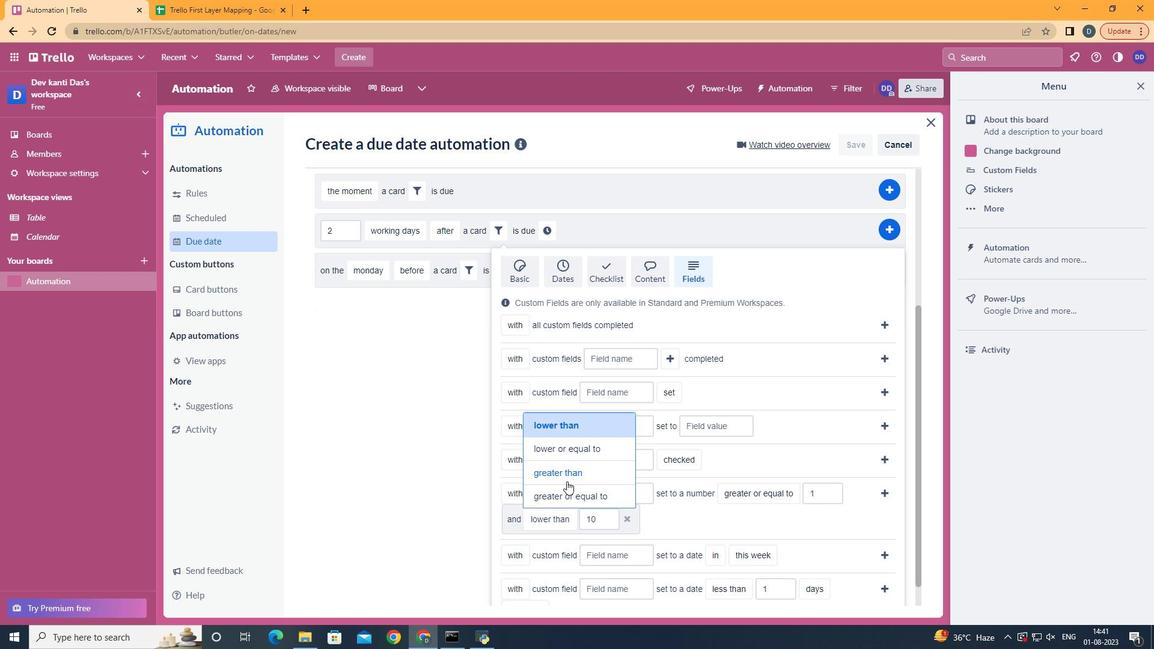 
Action: Mouse pressed left at (570, 475)
Screenshot: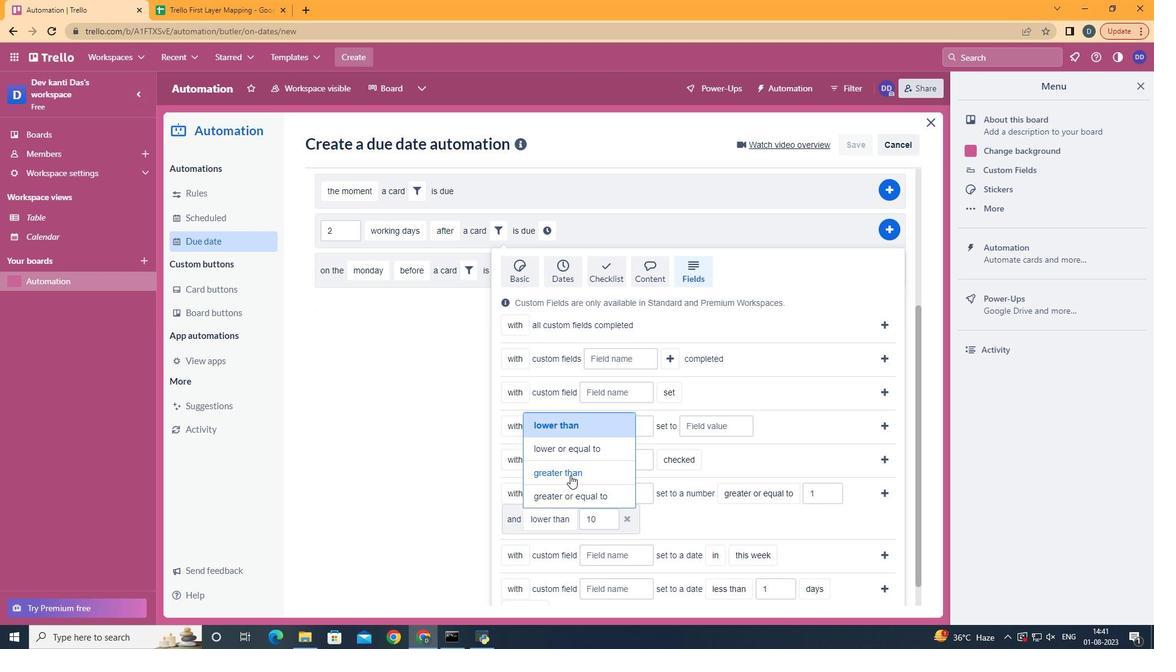 
Action: Mouse moved to (878, 494)
Screenshot: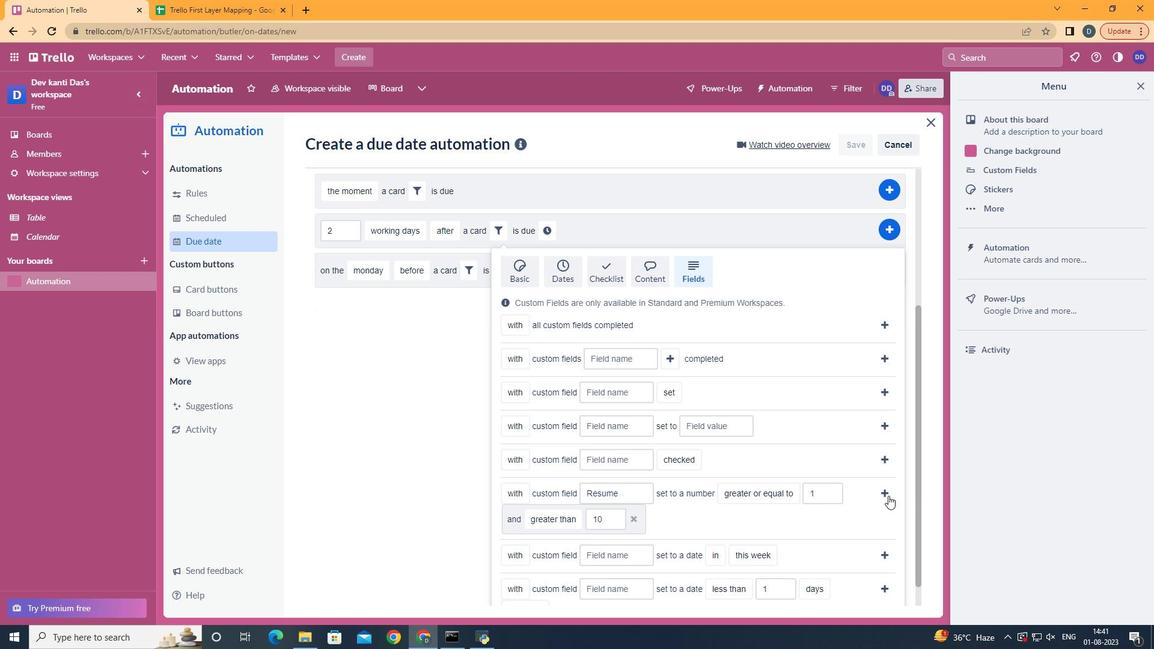
Action: Mouse pressed left at (878, 494)
Screenshot: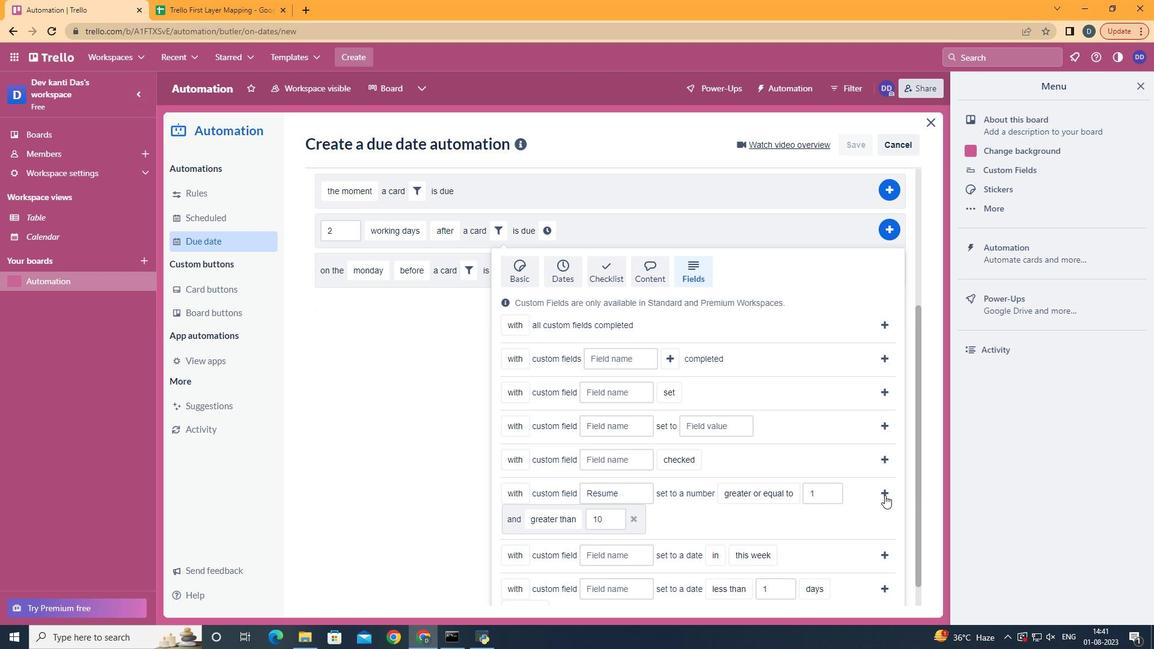 
Action: Mouse moved to (349, 474)
Screenshot: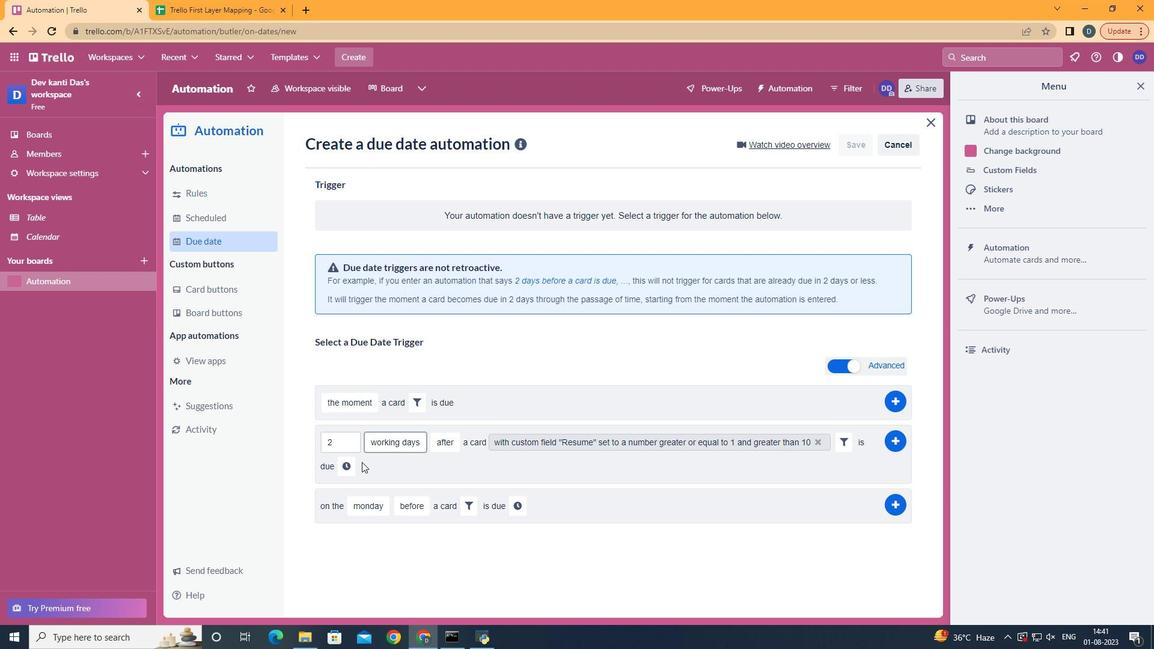 
Action: Mouse pressed left at (349, 474)
Screenshot: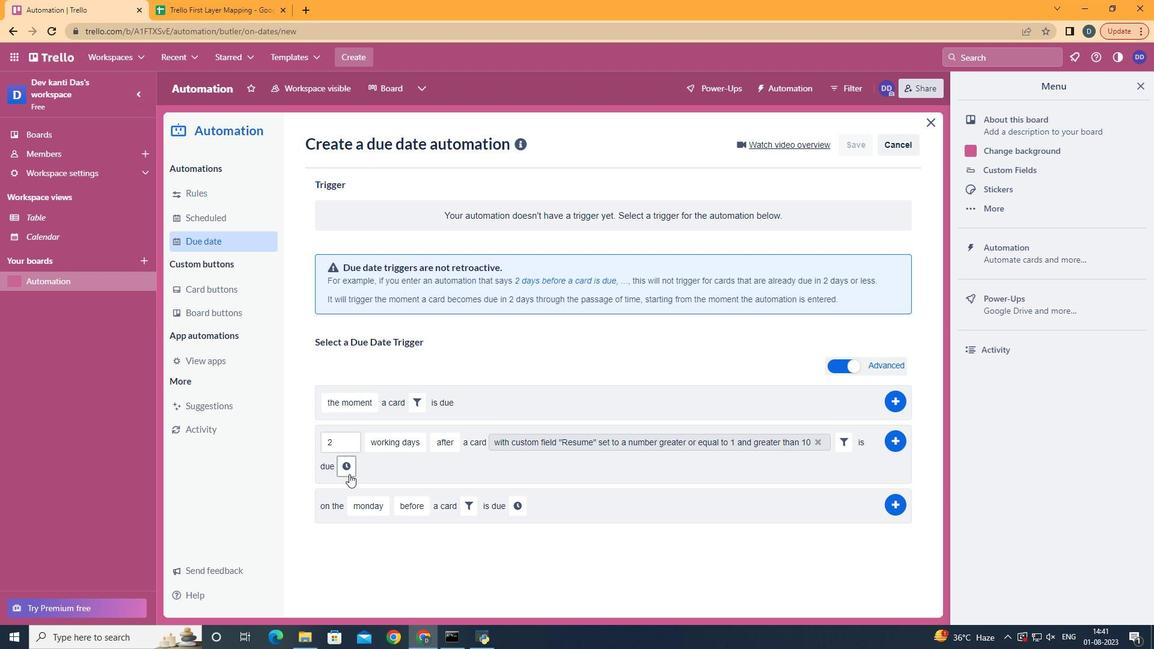 
Action: Mouse moved to (388, 471)
Screenshot: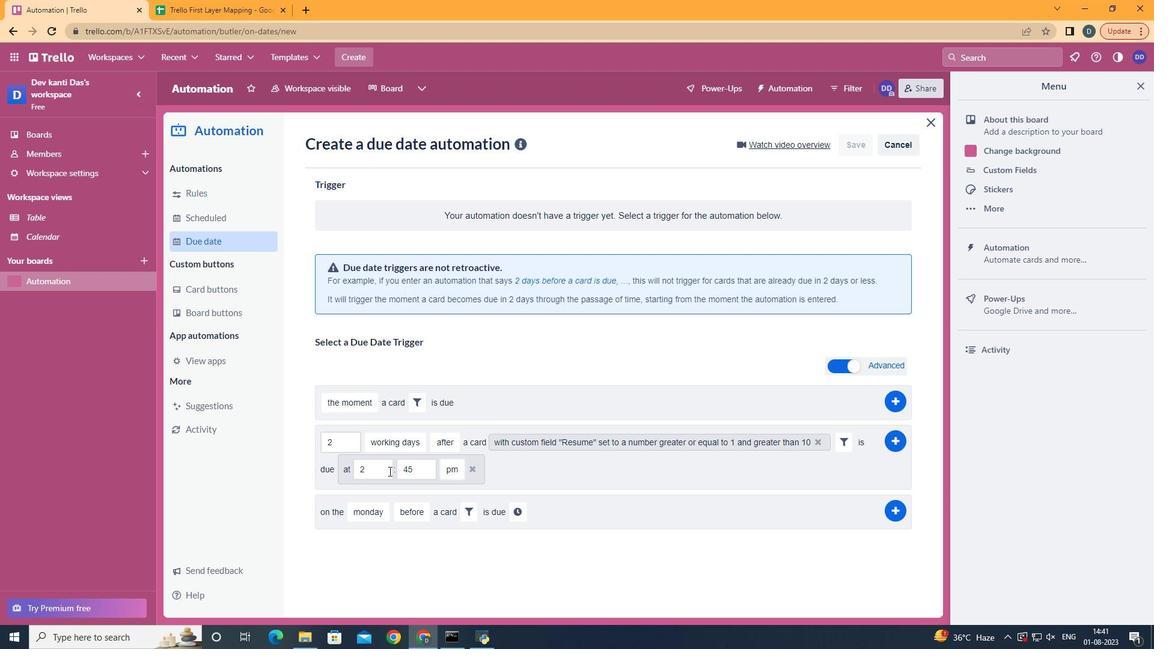 
Action: Mouse pressed left at (388, 471)
Screenshot: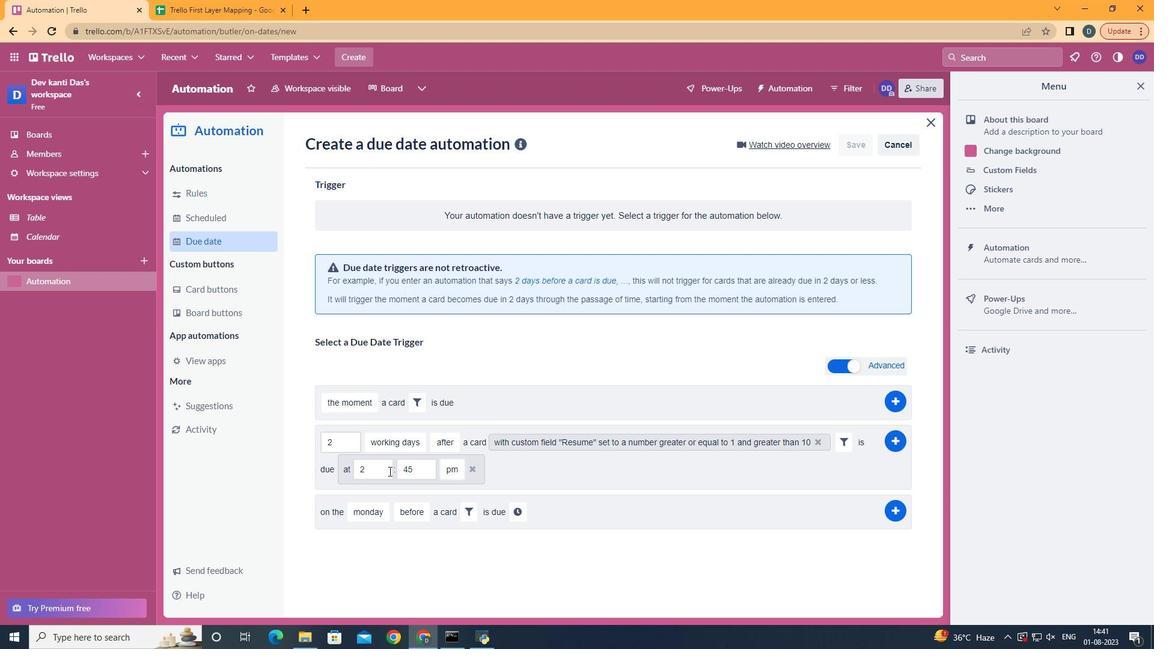 
Action: Mouse moved to (378, 464)
Screenshot: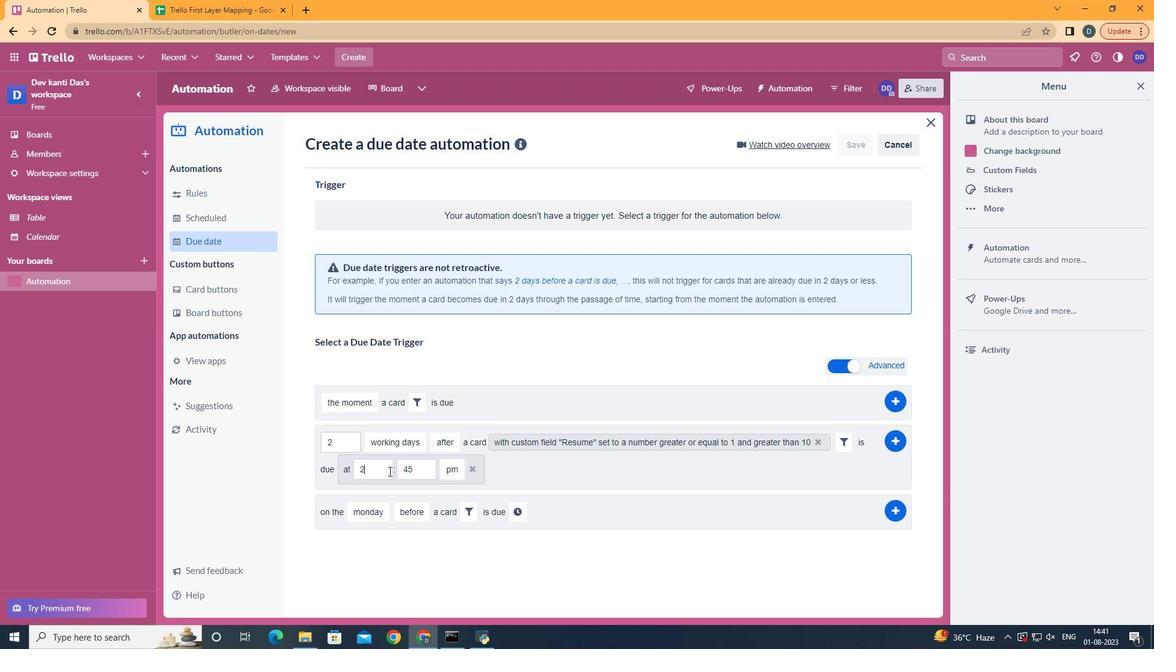 
Action: Key pressed <Key.backspace>11
Screenshot: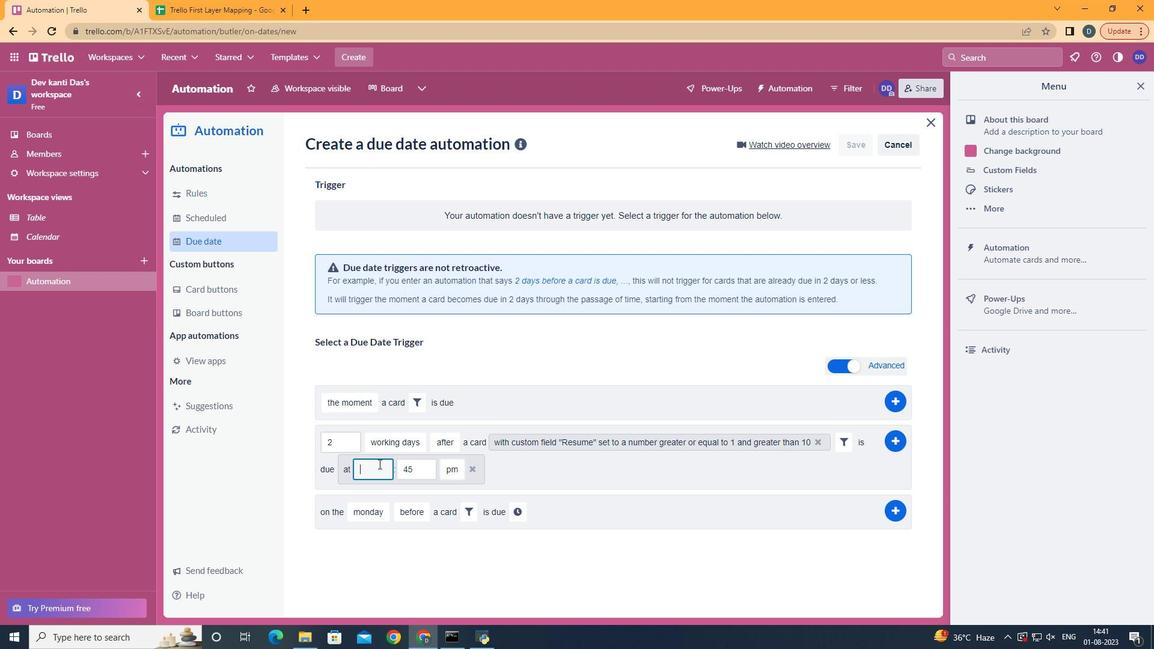 
Action: Mouse moved to (416, 463)
Screenshot: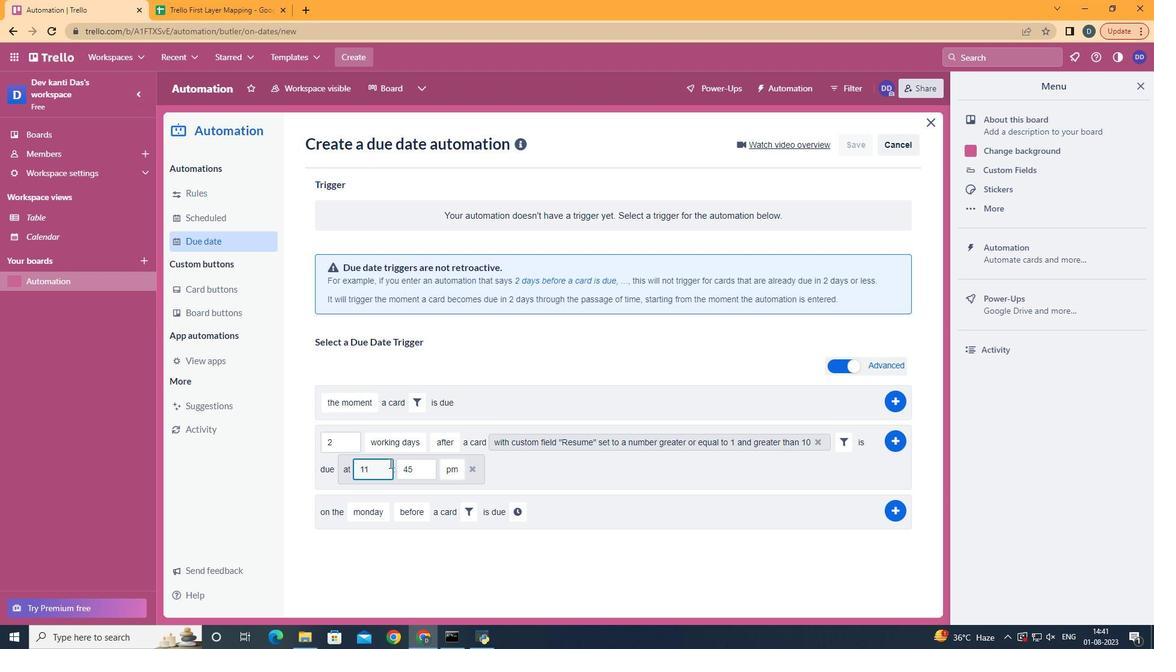 
Action: Mouse pressed left at (416, 463)
Screenshot: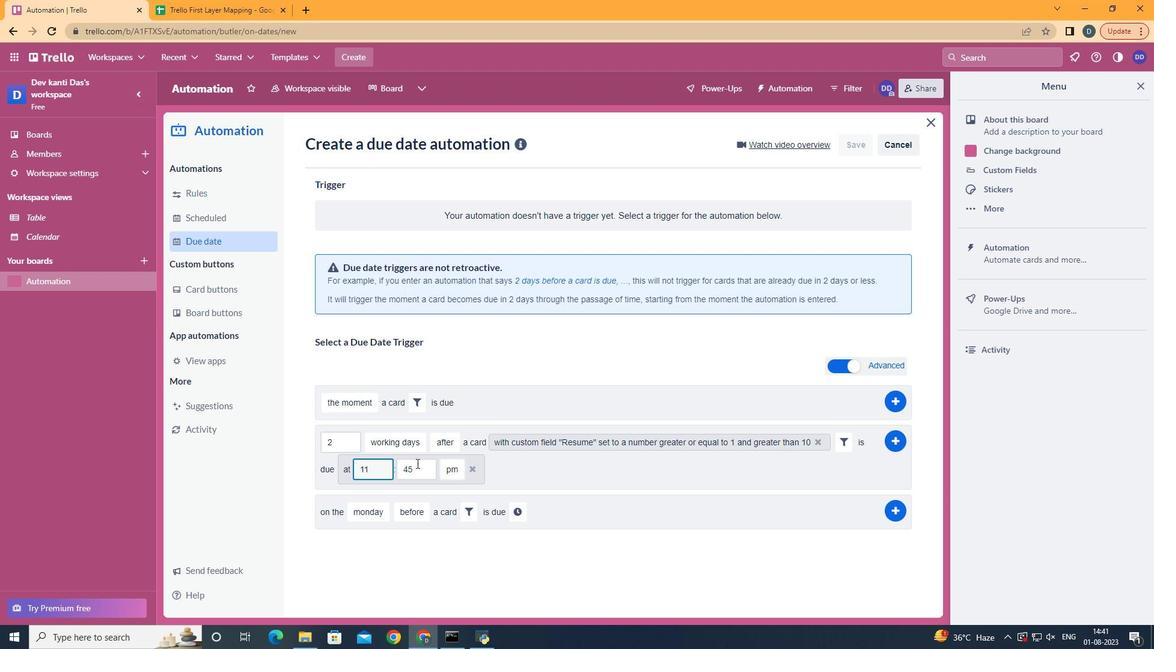 
Action: Mouse moved to (423, 463)
Screenshot: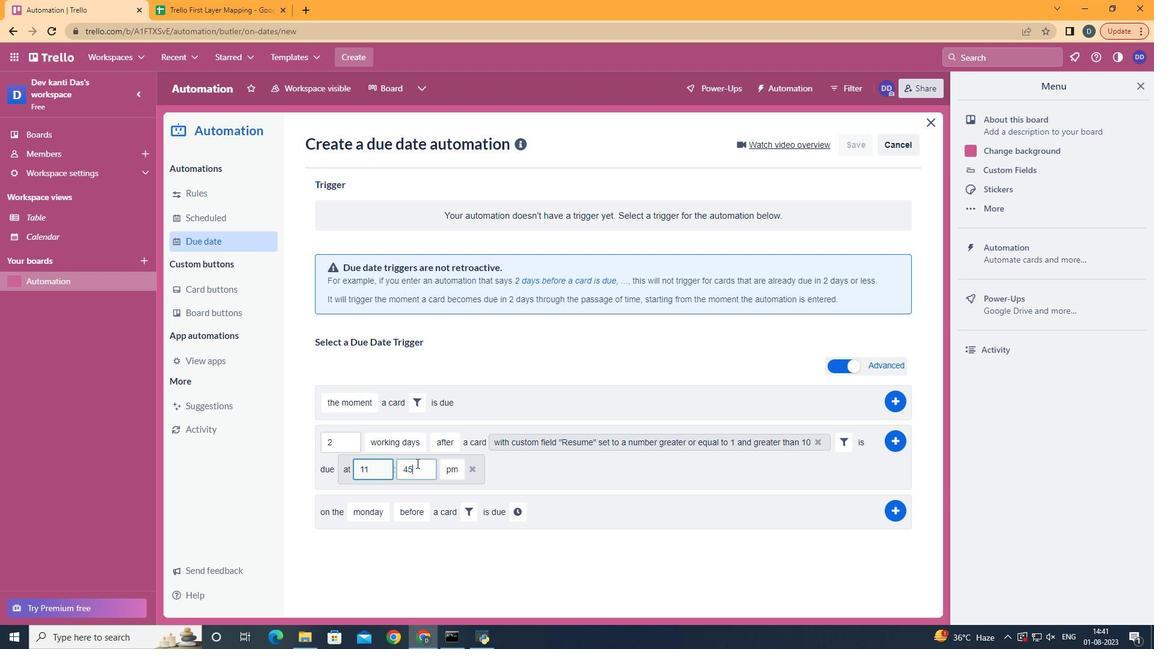 
Action: Key pressed <Key.backspace><Key.backspace>00
Screenshot: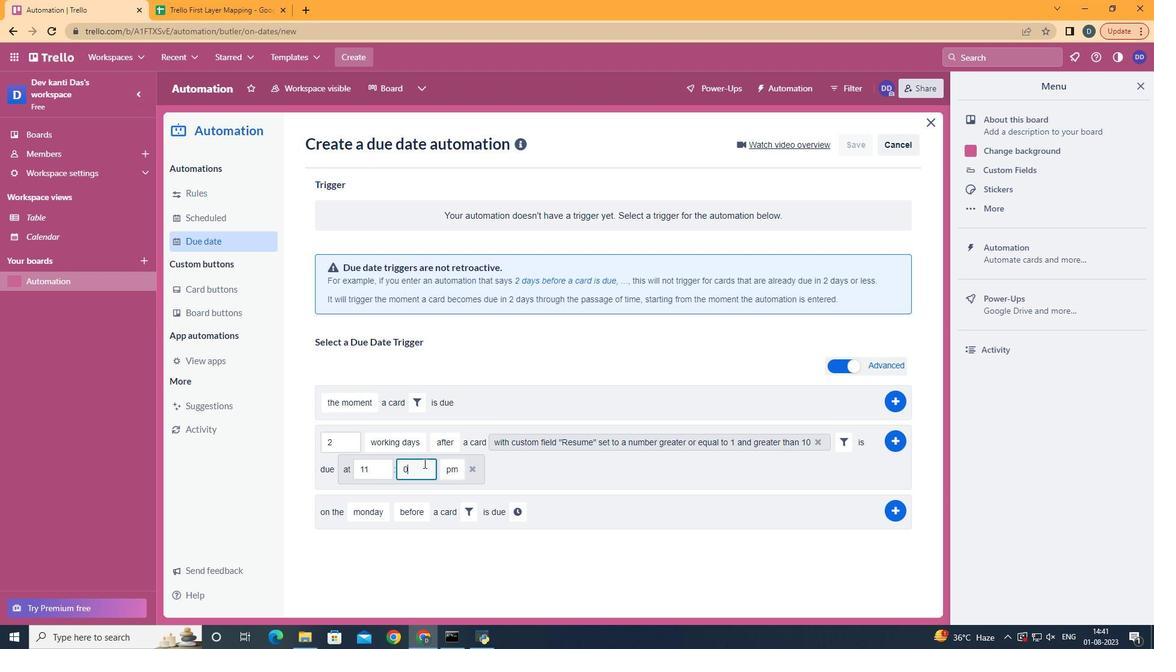 
Action: Mouse moved to (447, 489)
Screenshot: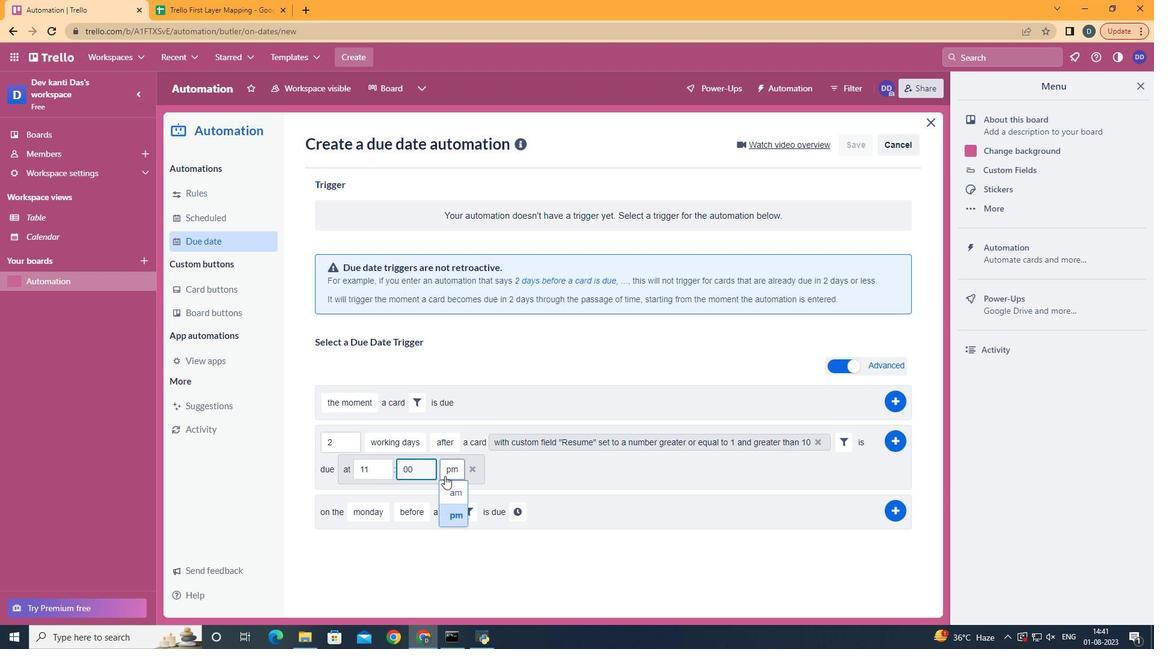 
Action: Mouse pressed left at (447, 489)
Screenshot: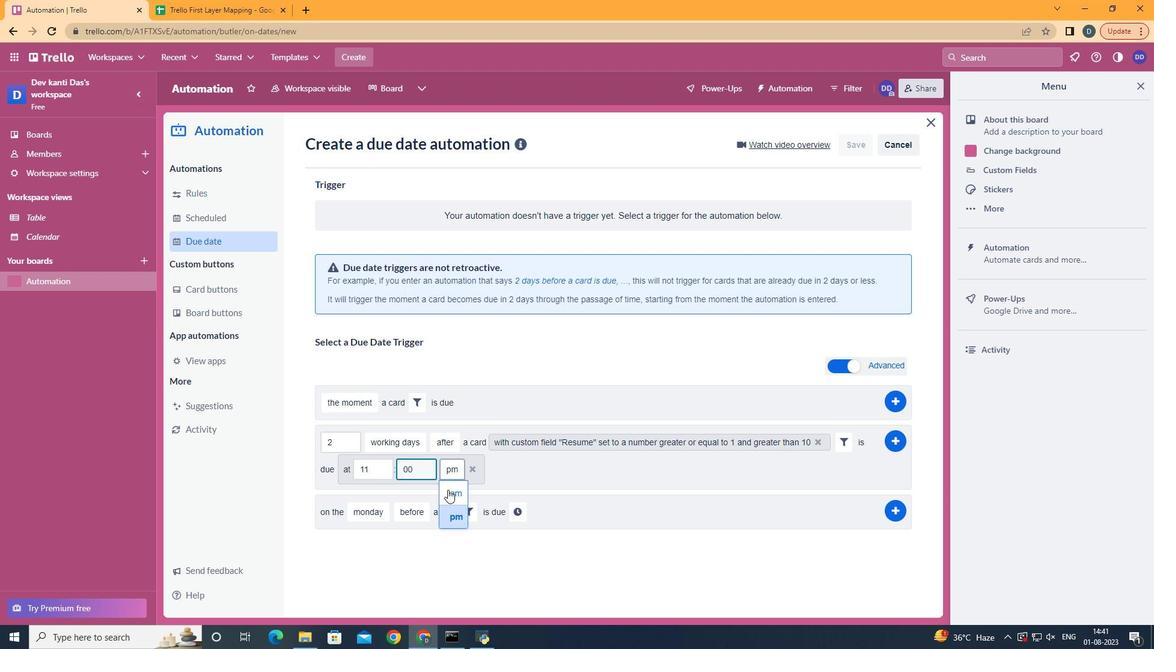 
Action: Mouse moved to (891, 437)
Screenshot: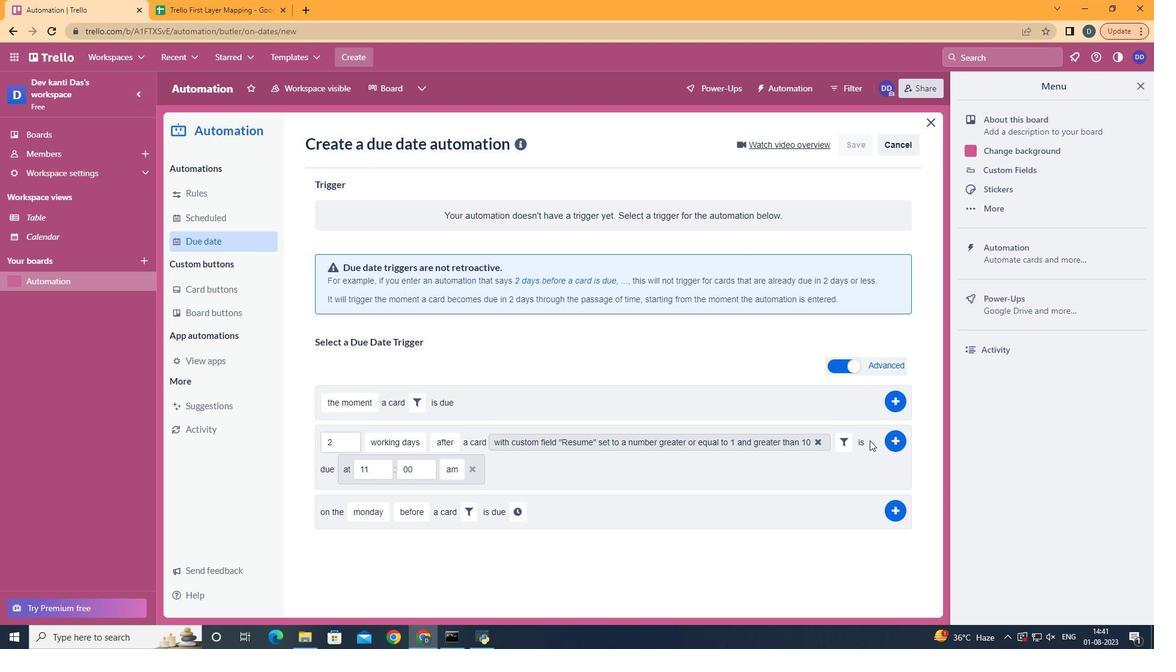
Action: Mouse pressed left at (891, 437)
Screenshot: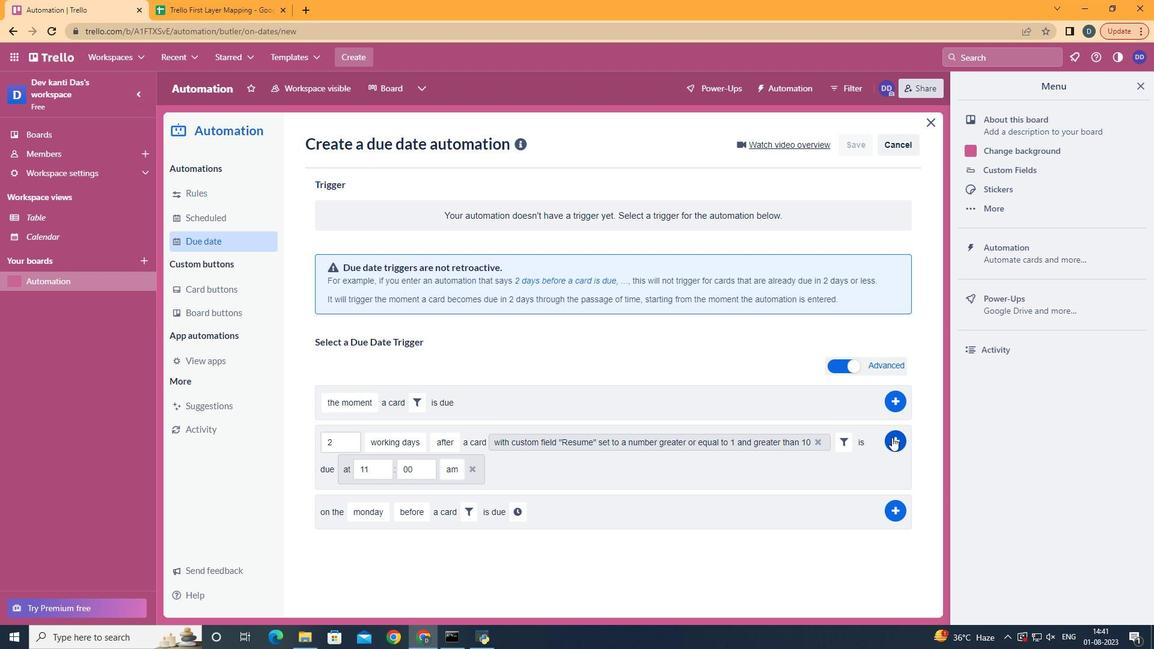 
Action: Mouse moved to (614, 274)
Screenshot: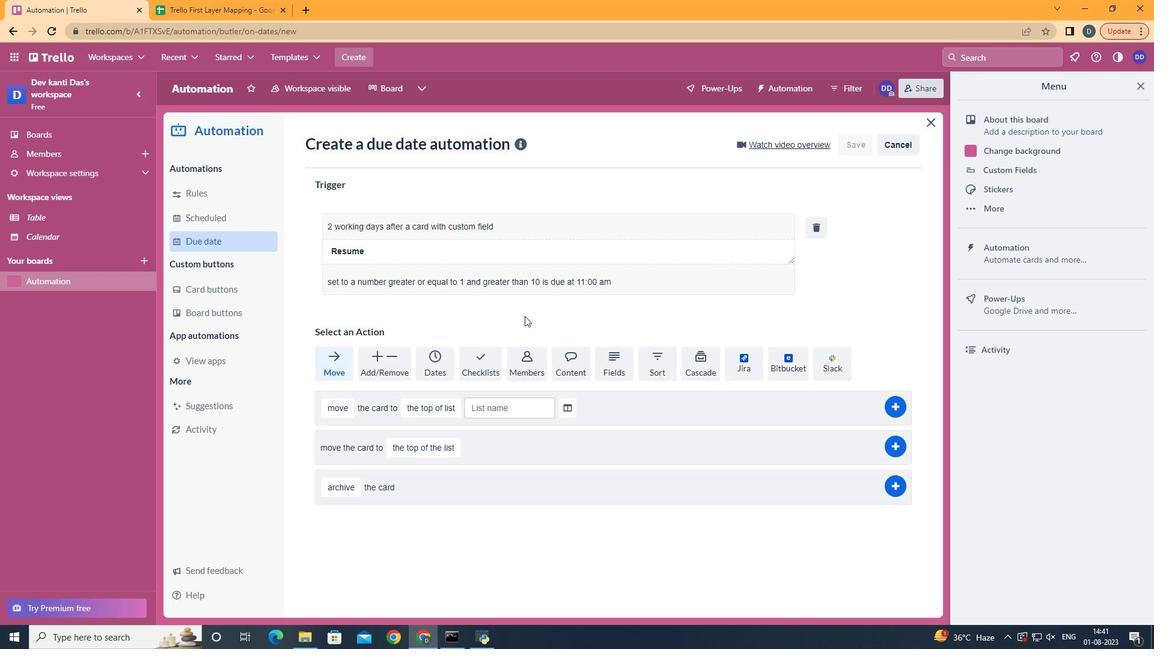
